 Task: Search one way flight ticket for 3 adults, 3 children in premium economy from Watertown: Watertown International Airport to Riverton: Central Wyoming Regional Airport (was Riverton Regional) on 8-4-2023. Choice of flights is JetBlue. Number of bags: 1 carry on bag. Price is upto 108000. Outbound departure time preference is 20:00.
Action: Mouse moved to (315, 265)
Screenshot: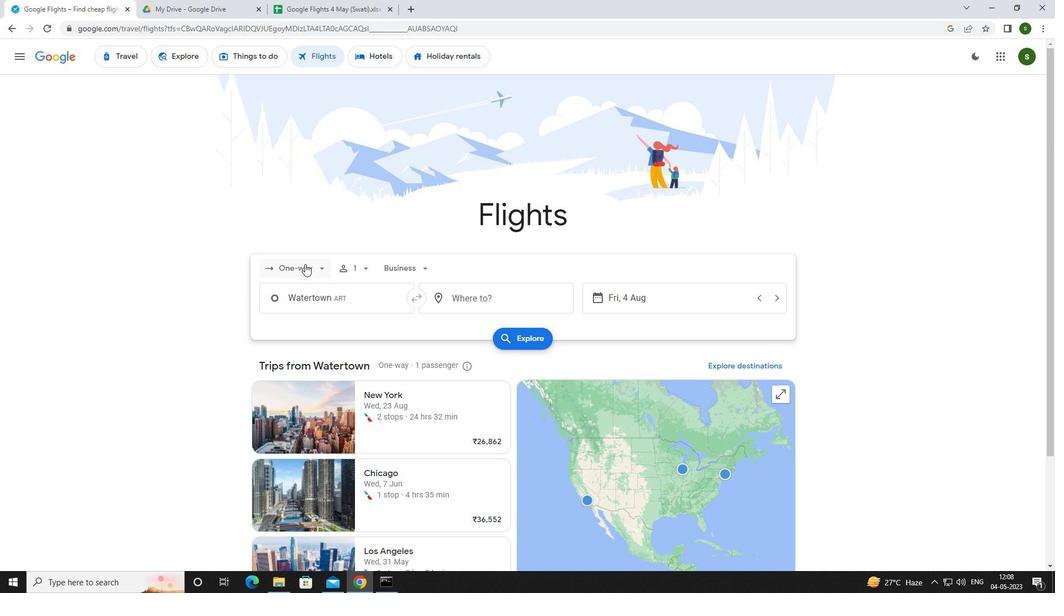 
Action: Mouse pressed left at (315, 265)
Screenshot: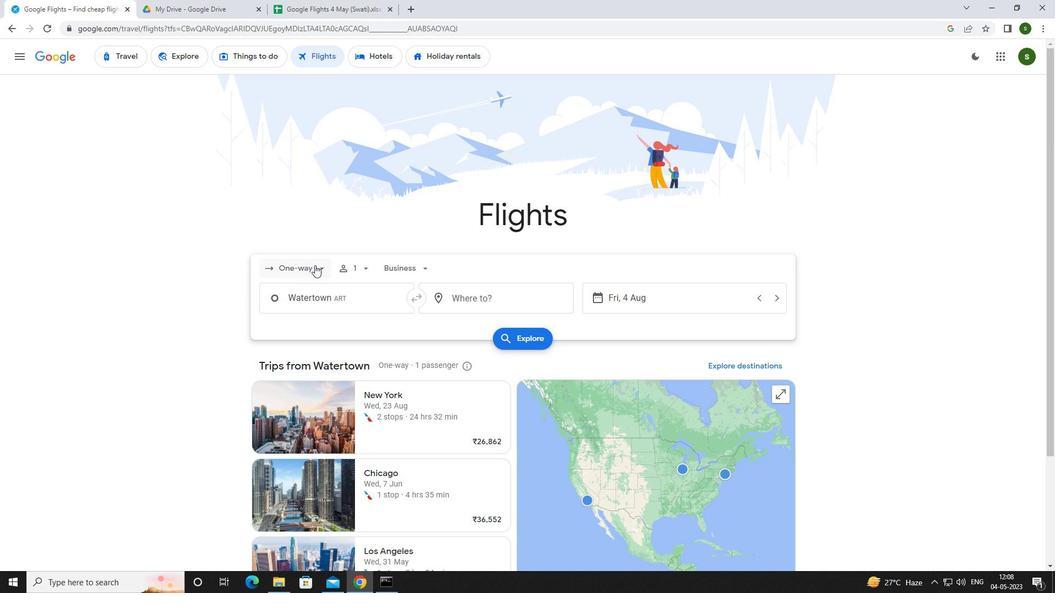 
Action: Mouse moved to (308, 318)
Screenshot: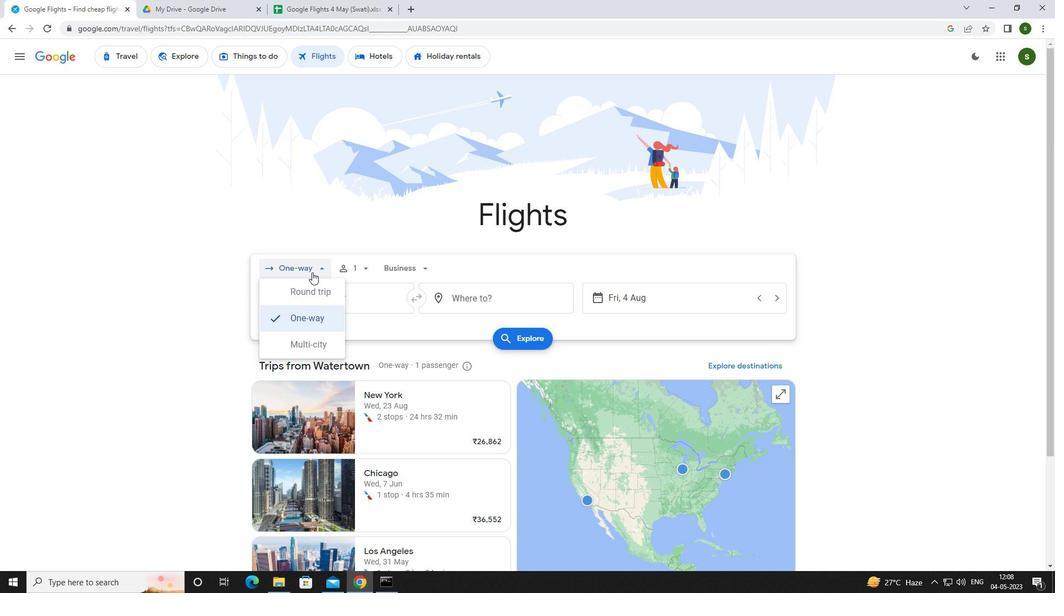 
Action: Mouse pressed left at (308, 318)
Screenshot: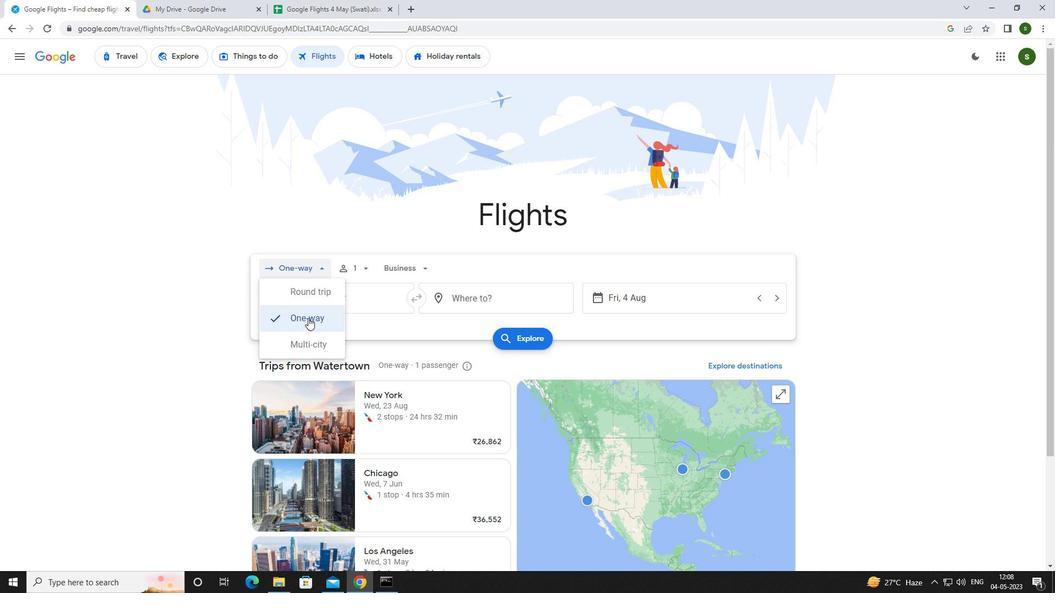 
Action: Mouse moved to (358, 269)
Screenshot: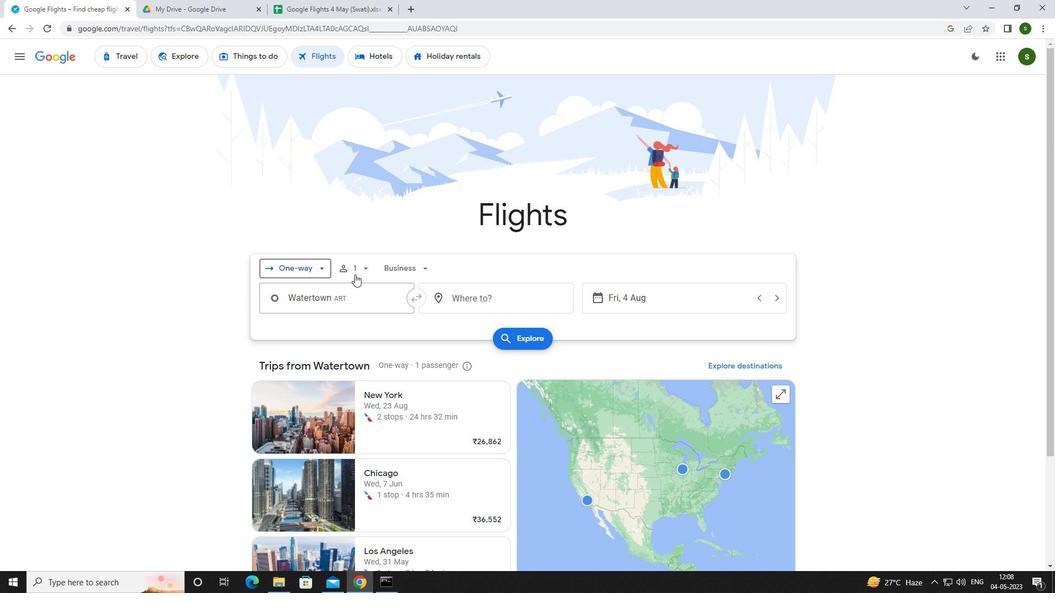 
Action: Mouse pressed left at (358, 269)
Screenshot: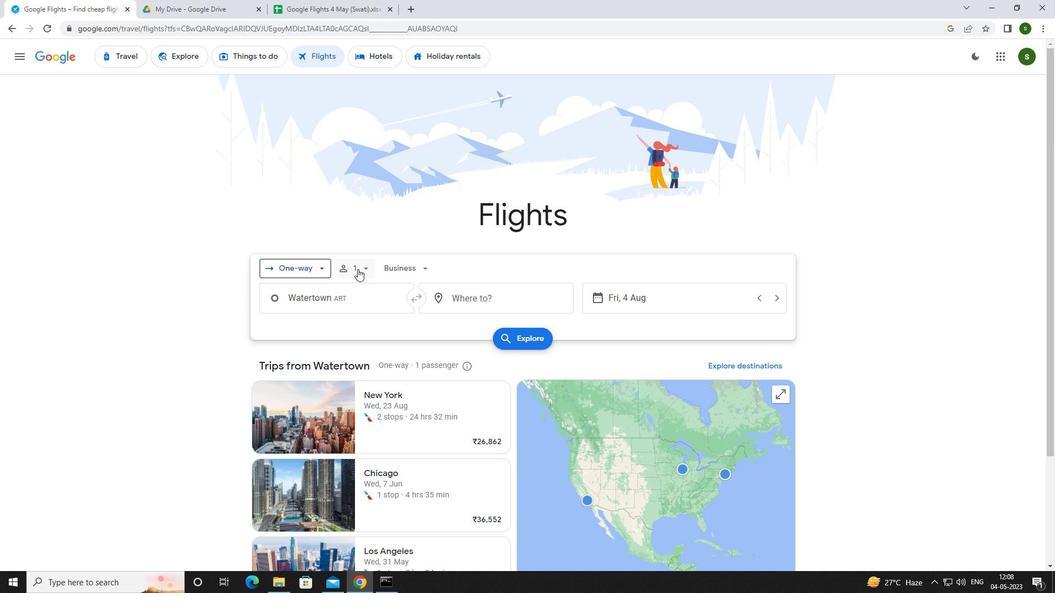 
Action: Mouse moved to (452, 296)
Screenshot: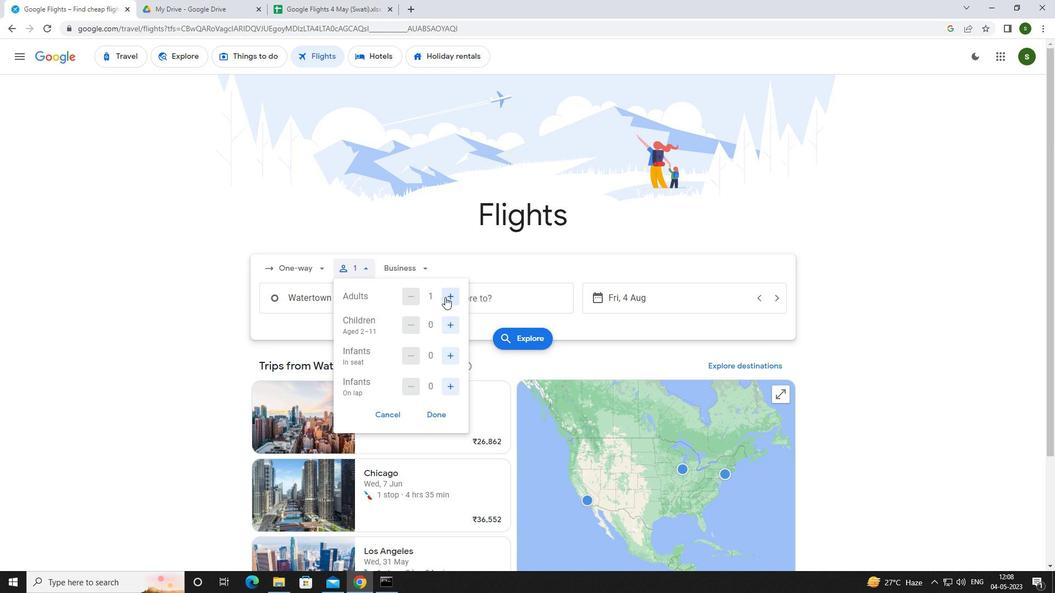 
Action: Mouse pressed left at (452, 296)
Screenshot: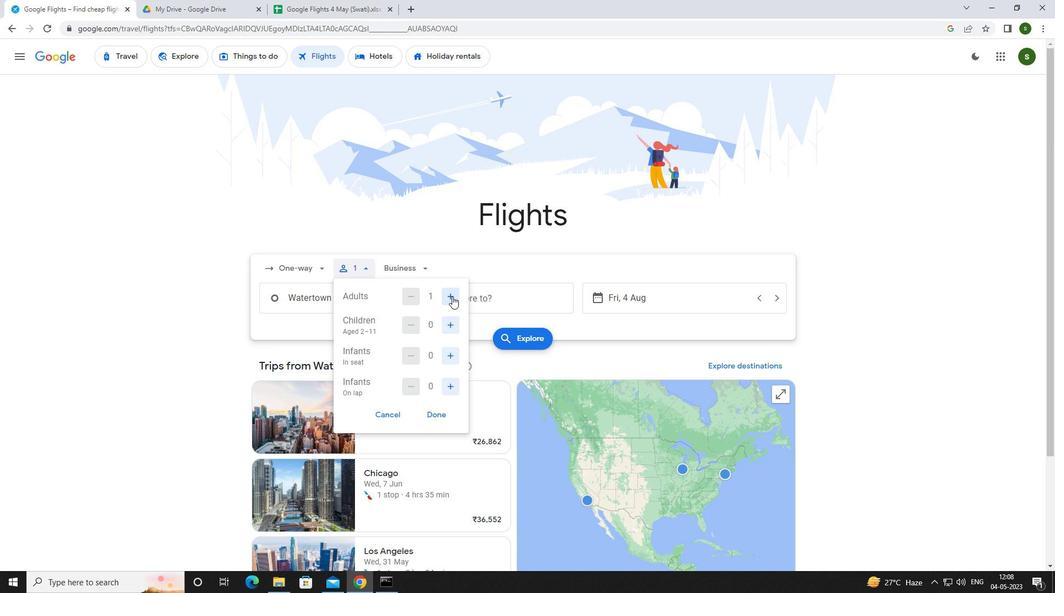 
Action: Mouse pressed left at (452, 296)
Screenshot: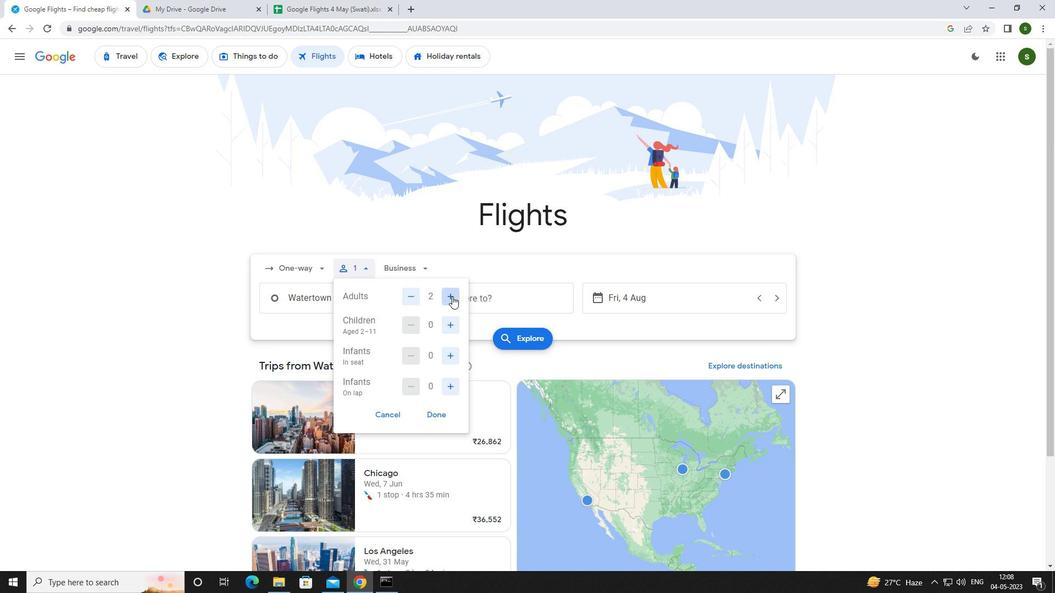 
Action: Mouse moved to (452, 321)
Screenshot: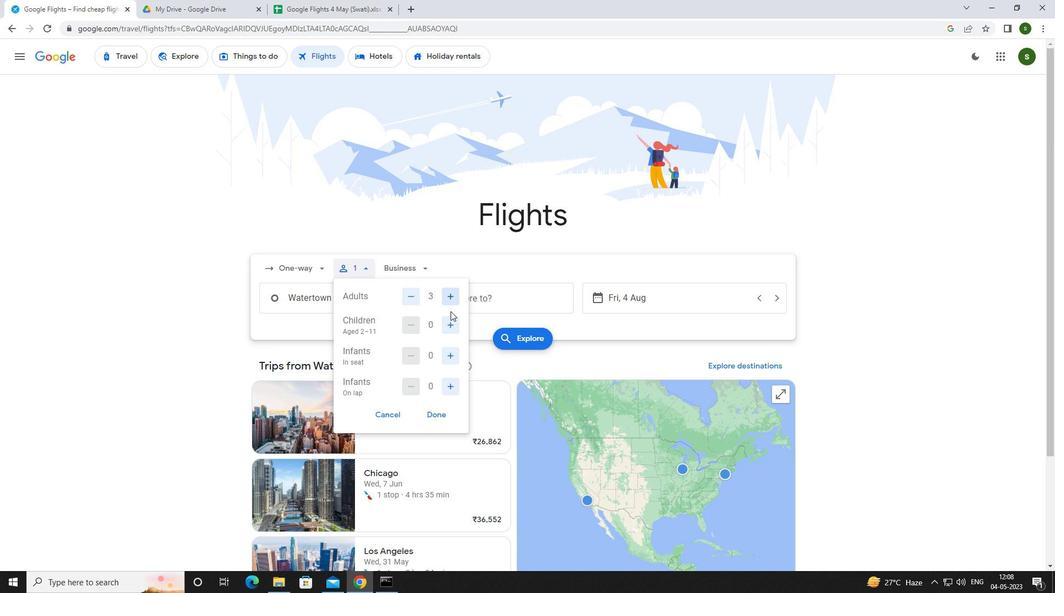
Action: Mouse pressed left at (452, 321)
Screenshot: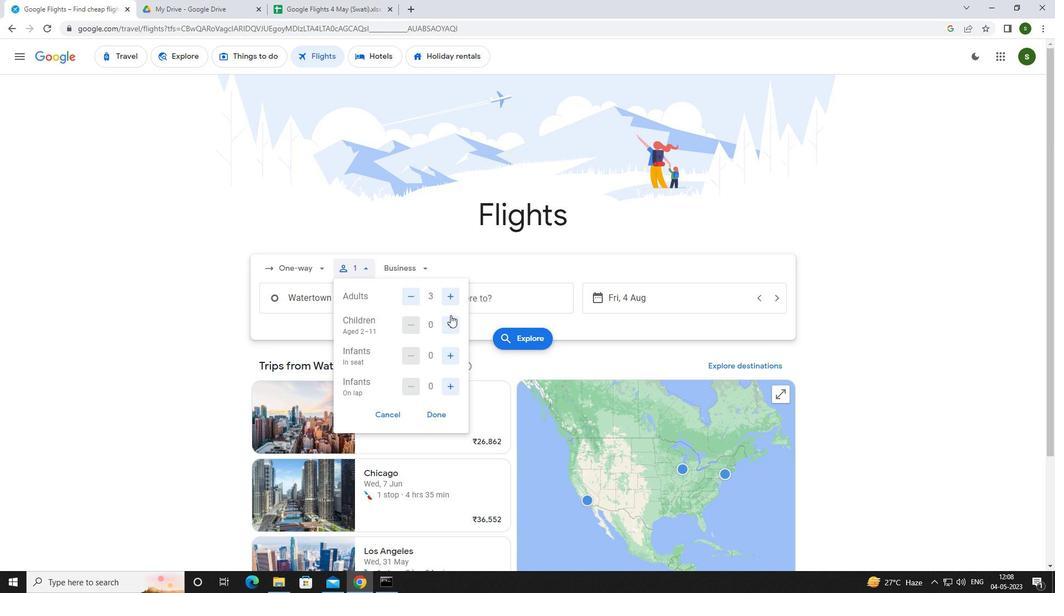 
Action: Mouse pressed left at (452, 321)
Screenshot: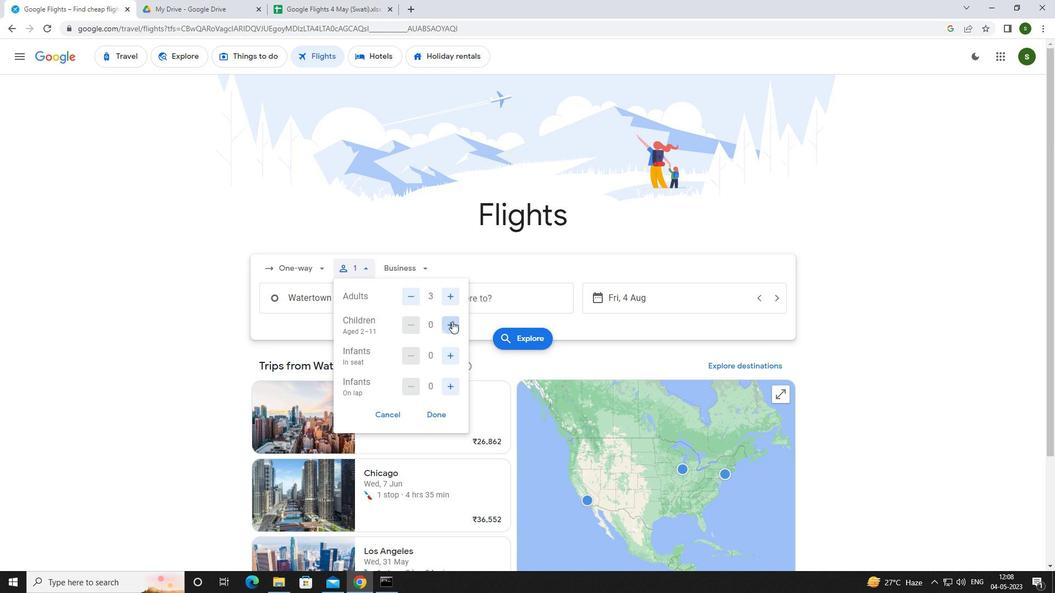 
Action: Mouse moved to (452, 321)
Screenshot: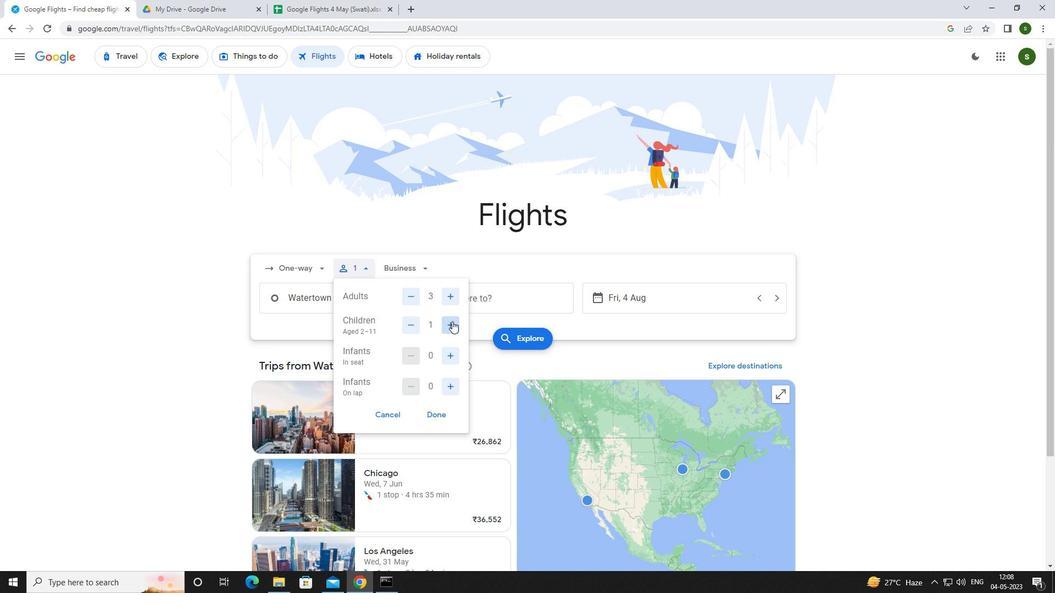 
Action: Mouse pressed left at (452, 321)
Screenshot: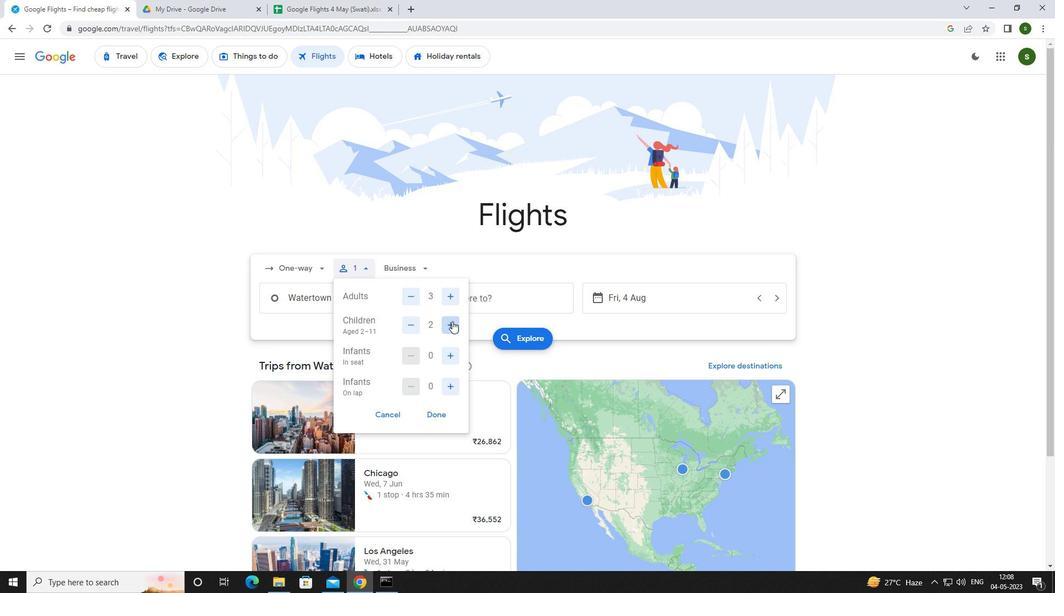 
Action: Mouse moved to (425, 270)
Screenshot: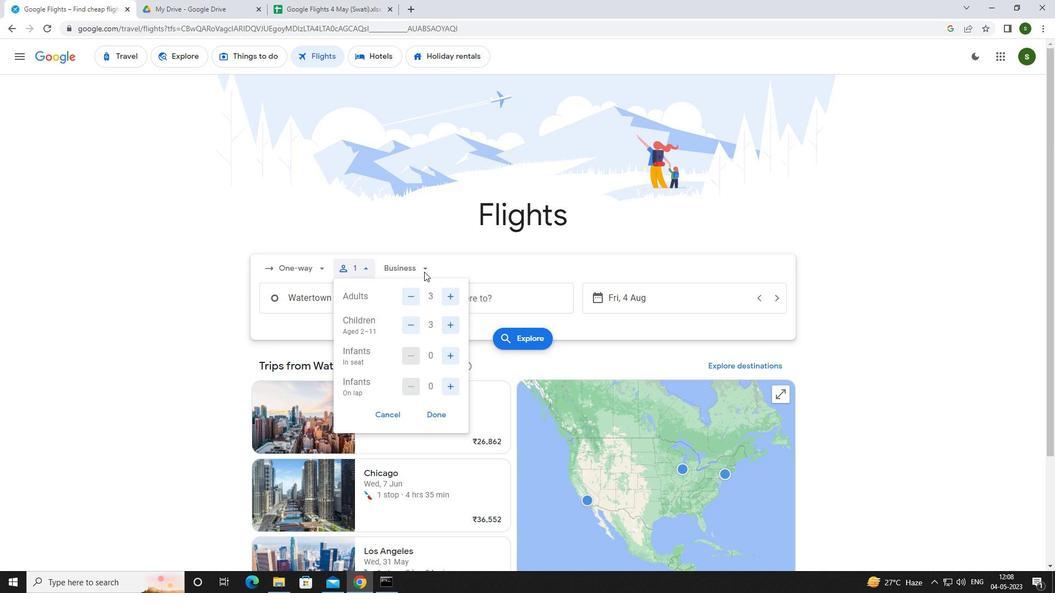 
Action: Mouse pressed left at (425, 270)
Screenshot: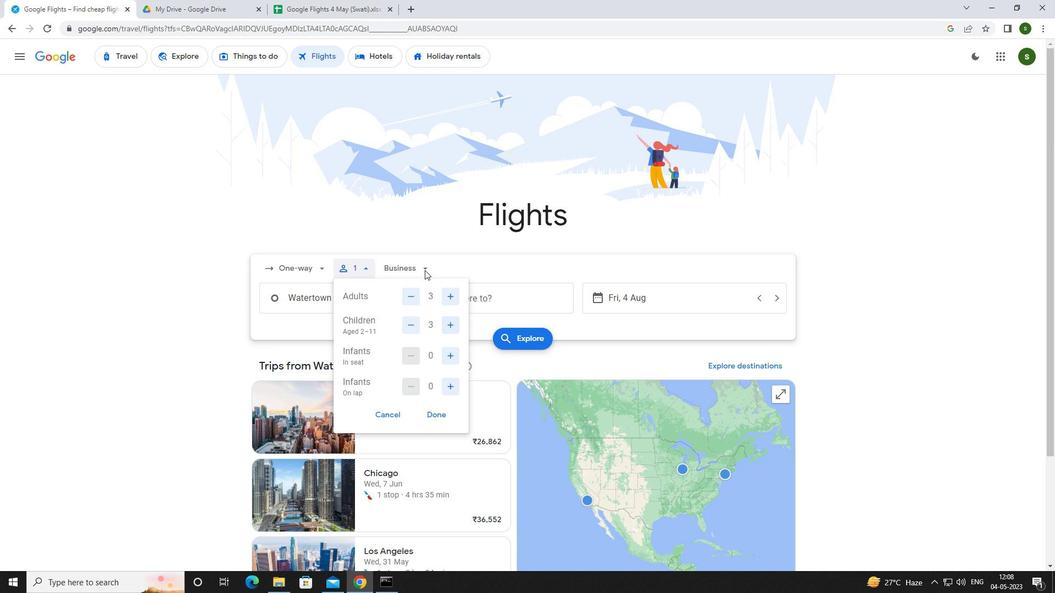 
Action: Mouse moved to (428, 320)
Screenshot: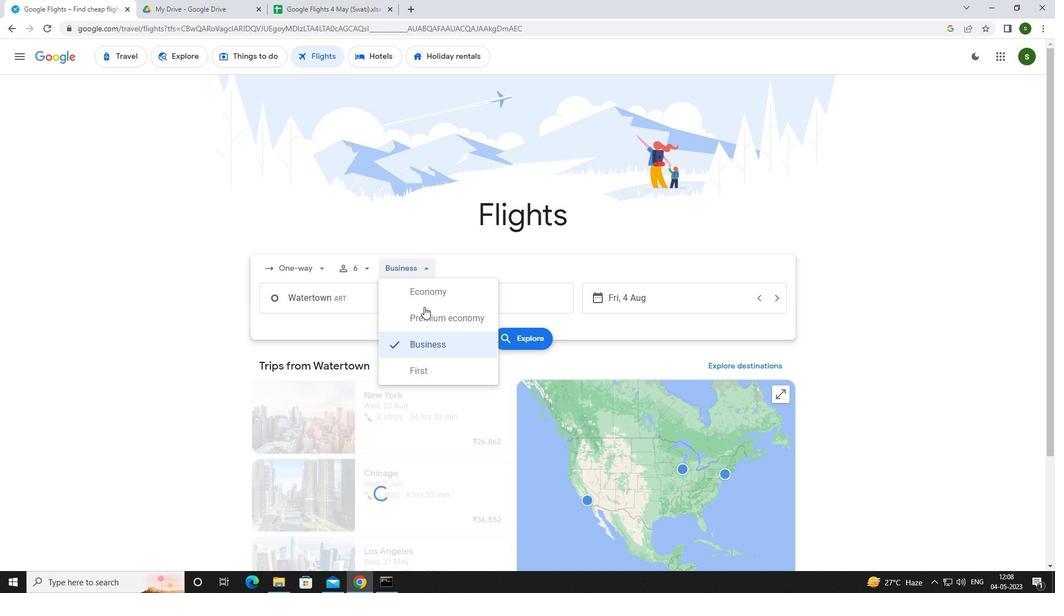 
Action: Mouse pressed left at (428, 320)
Screenshot: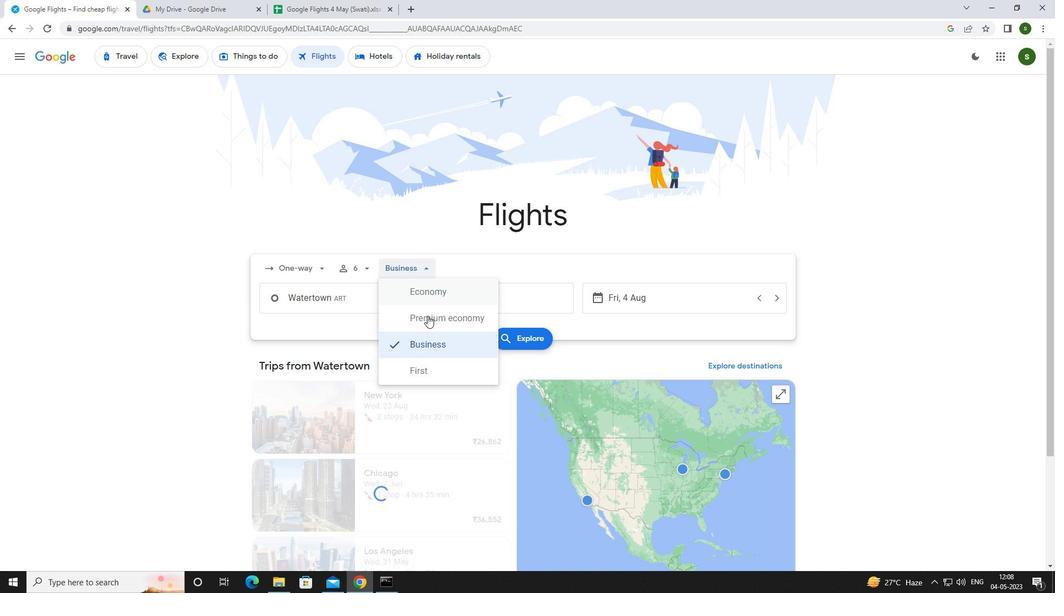 
Action: Mouse moved to (348, 300)
Screenshot: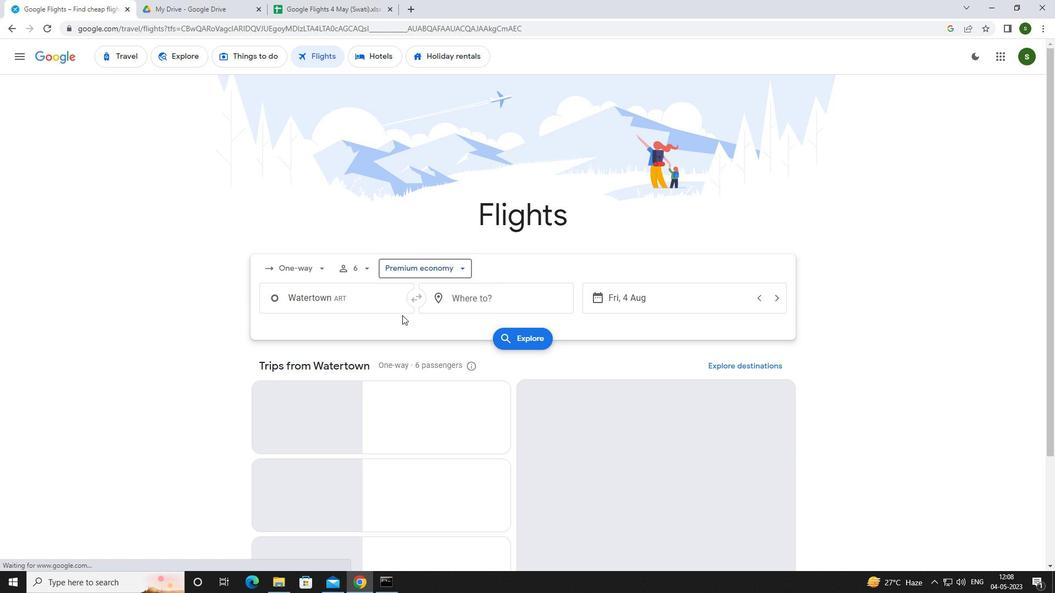 
Action: Mouse pressed left at (348, 300)
Screenshot: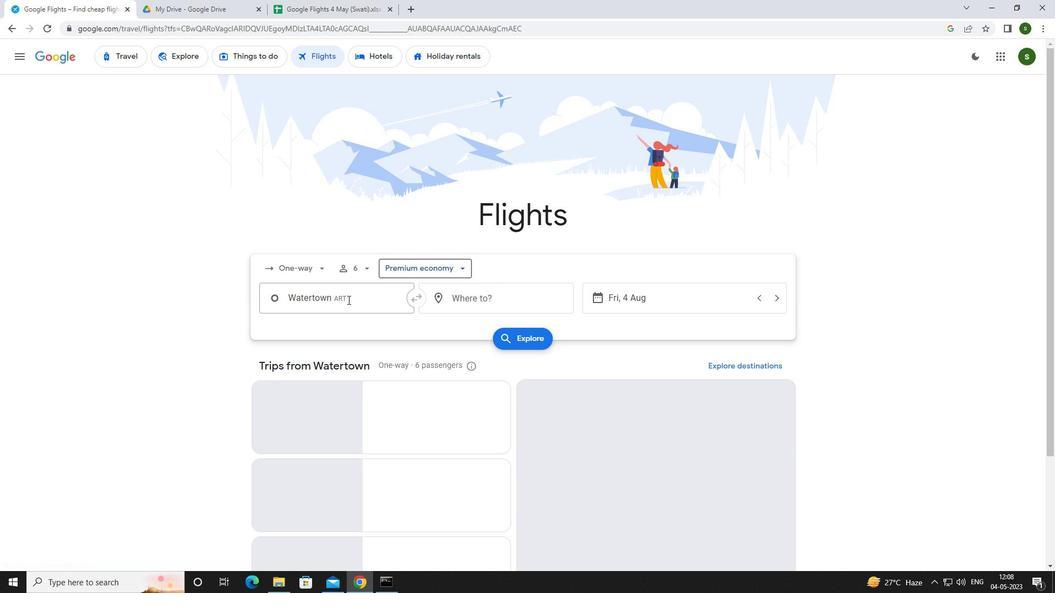 
Action: Mouse moved to (347, 300)
Screenshot: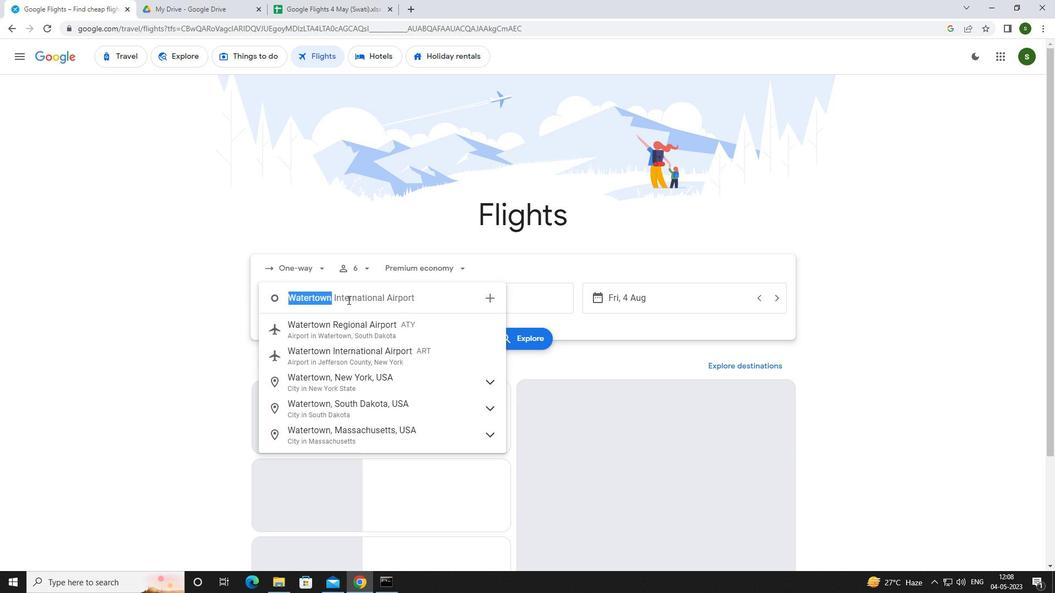 
Action: Key pressed <Key.caps_lock>w<Key.caps_lock>atertown
Screenshot: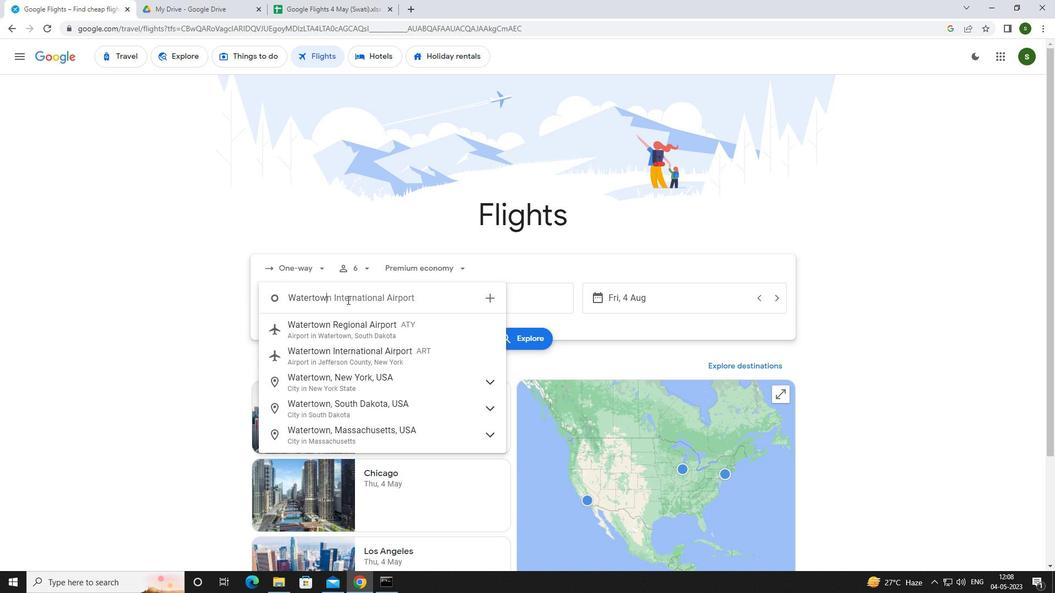 
Action: Mouse moved to (353, 351)
Screenshot: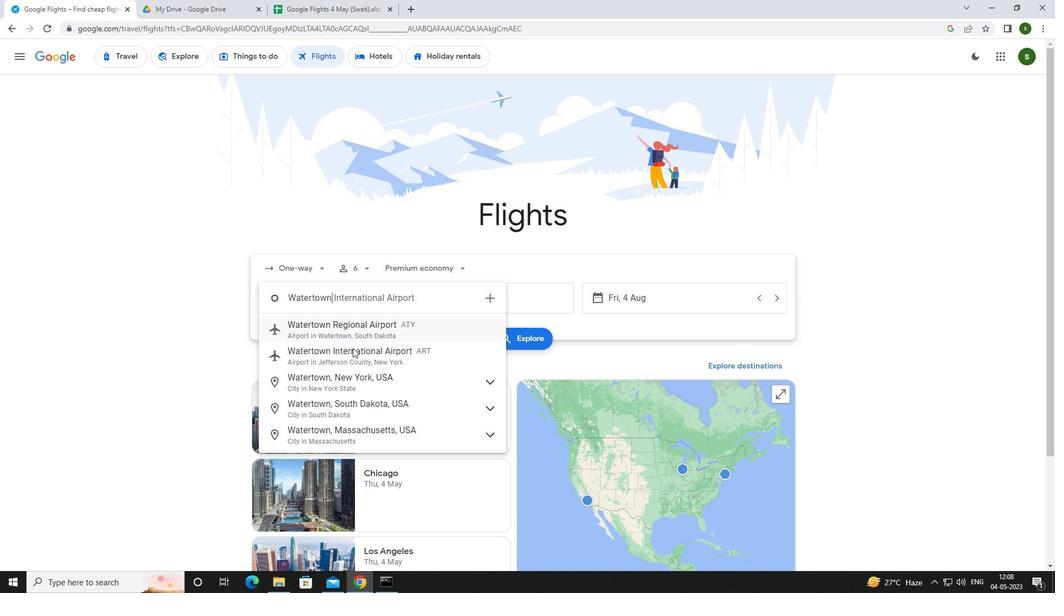 
Action: Mouse pressed left at (353, 351)
Screenshot: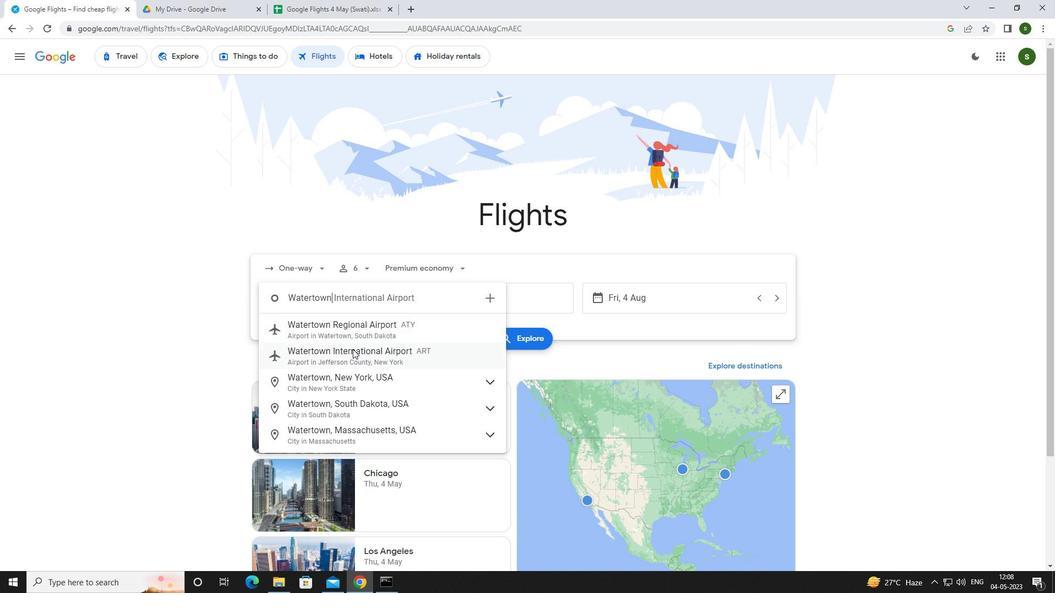 
Action: Mouse moved to (503, 303)
Screenshot: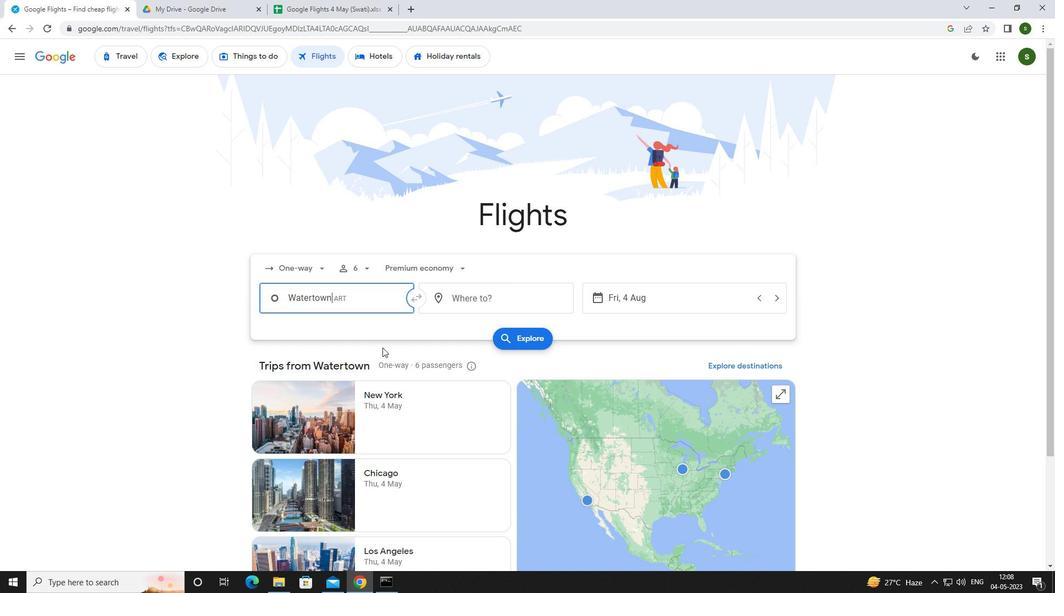 
Action: Mouse pressed left at (503, 303)
Screenshot: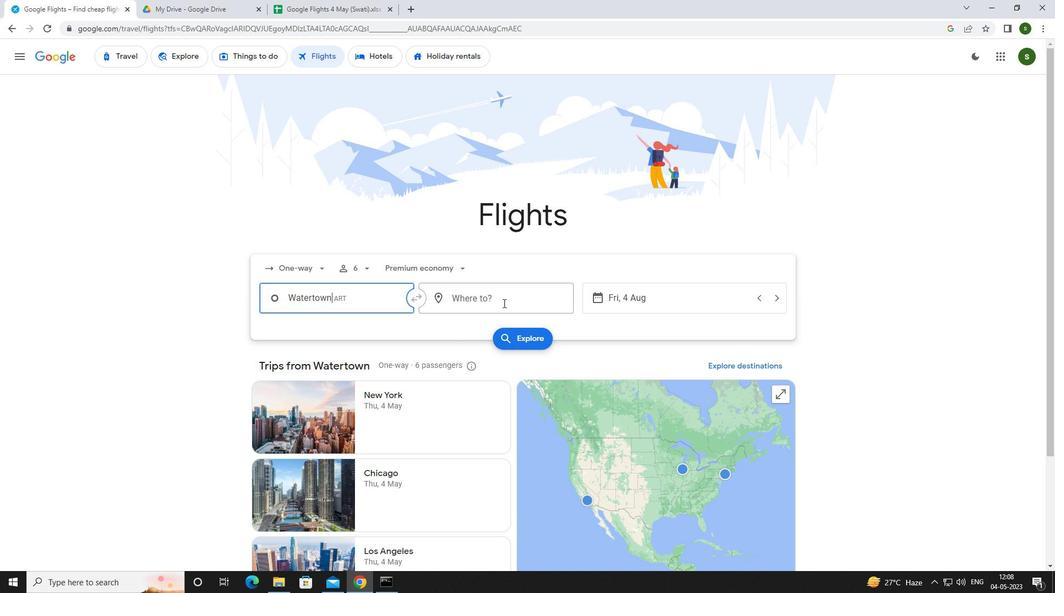 
Action: Mouse moved to (501, 303)
Screenshot: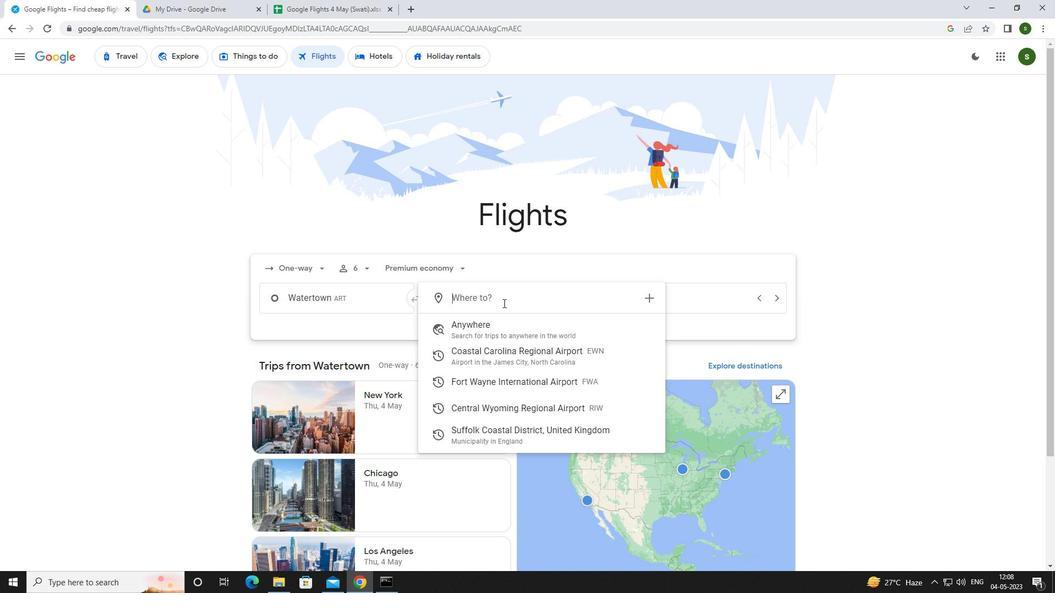 
Action: Key pressed <Key.caps_lock>r<Key.caps_lock>iverton
Screenshot: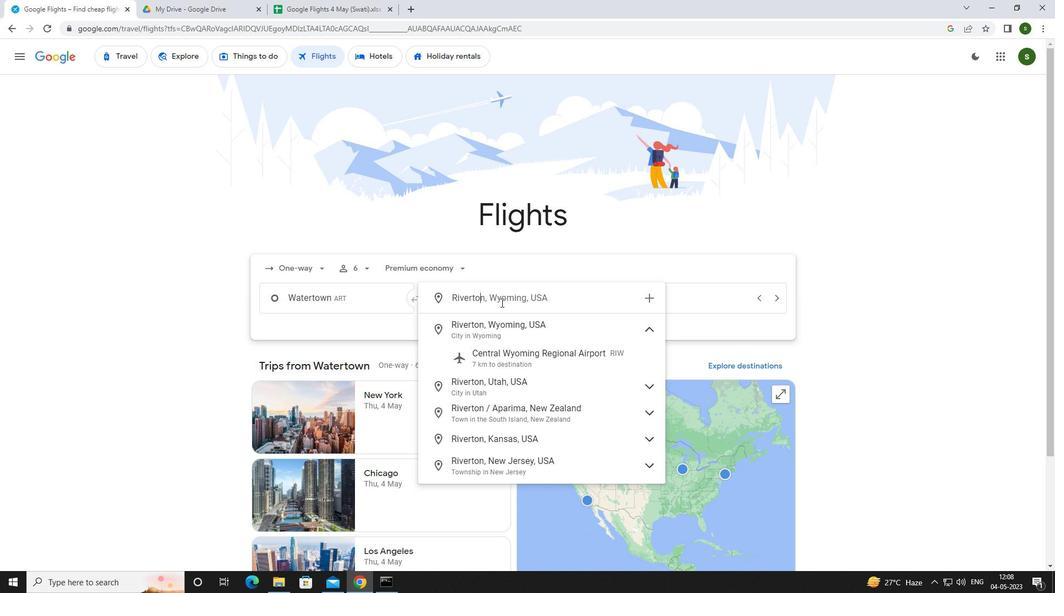 
Action: Mouse moved to (524, 358)
Screenshot: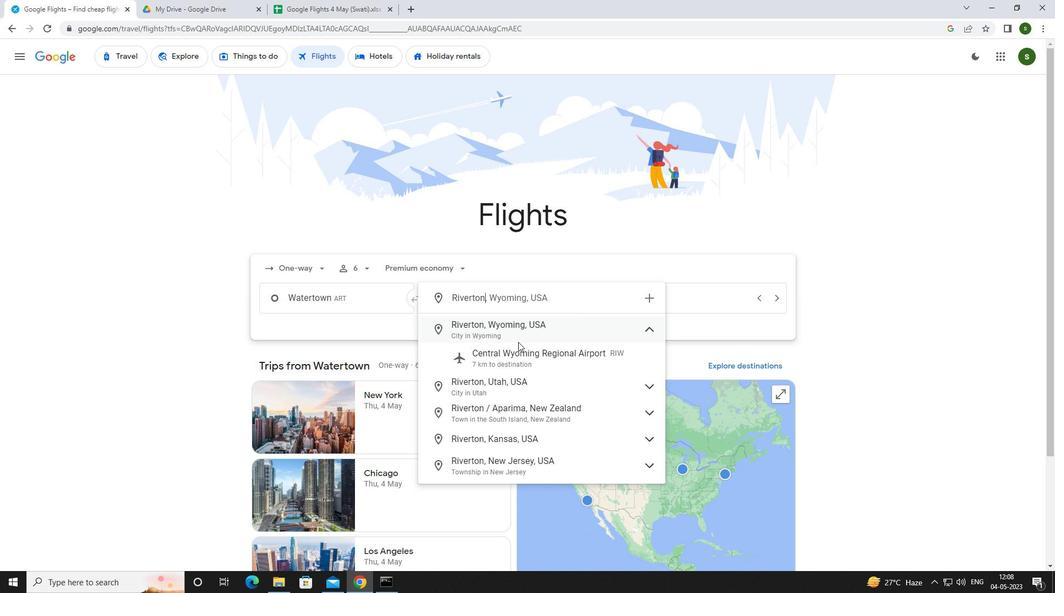 
Action: Mouse pressed left at (524, 358)
Screenshot: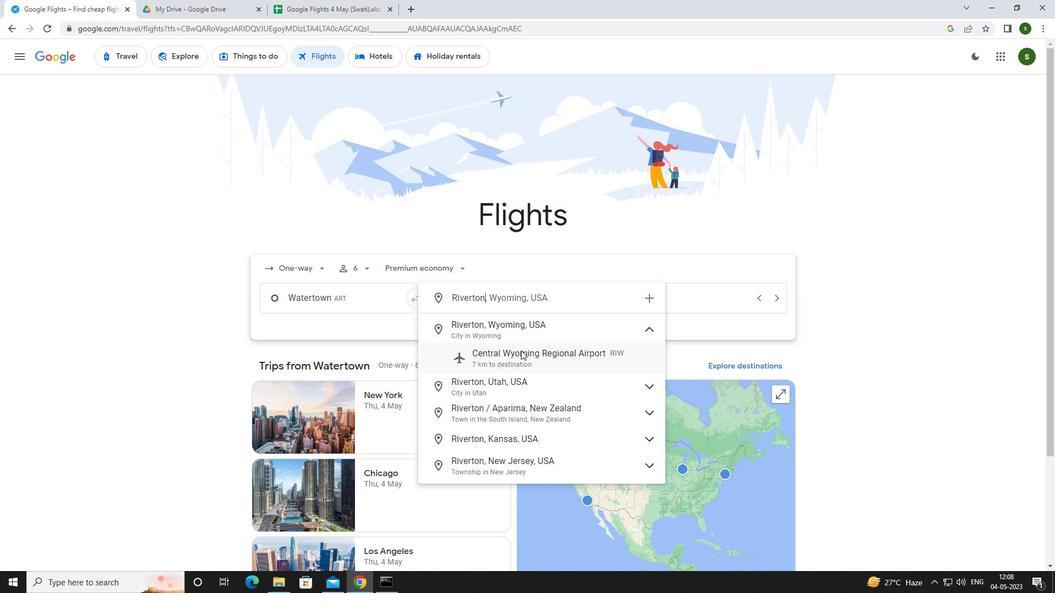 
Action: Mouse moved to (664, 298)
Screenshot: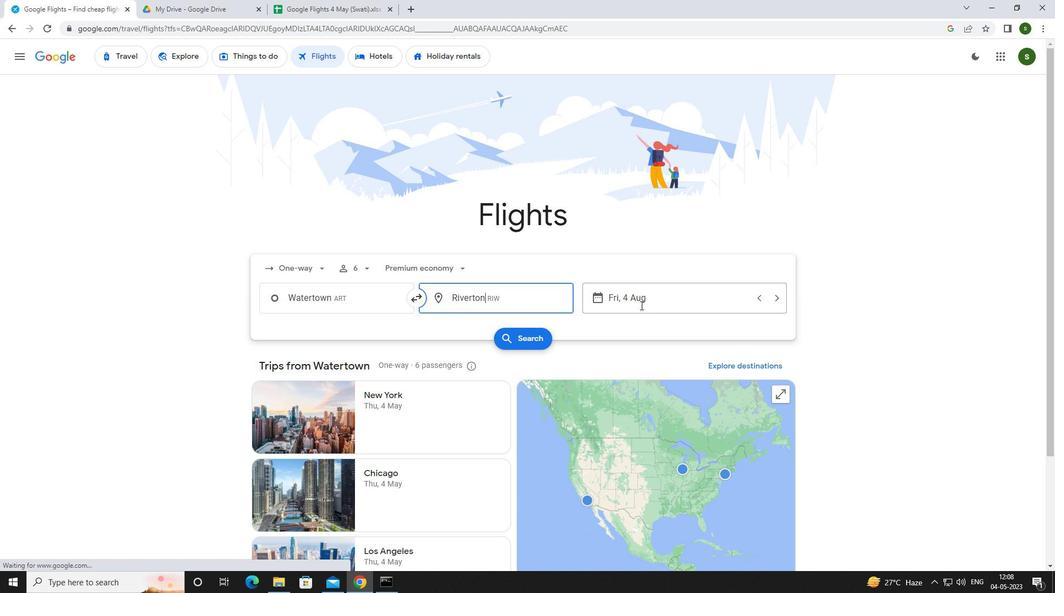 
Action: Mouse pressed left at (664, 298)
Screenshot: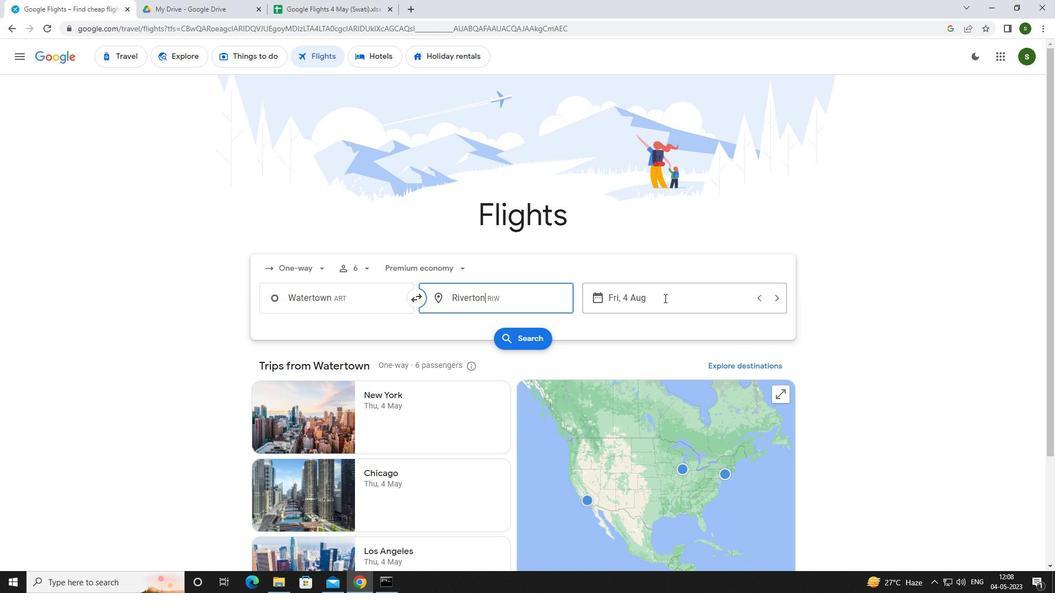 
Action: Mouse moved to (532, 375)
Screenshot: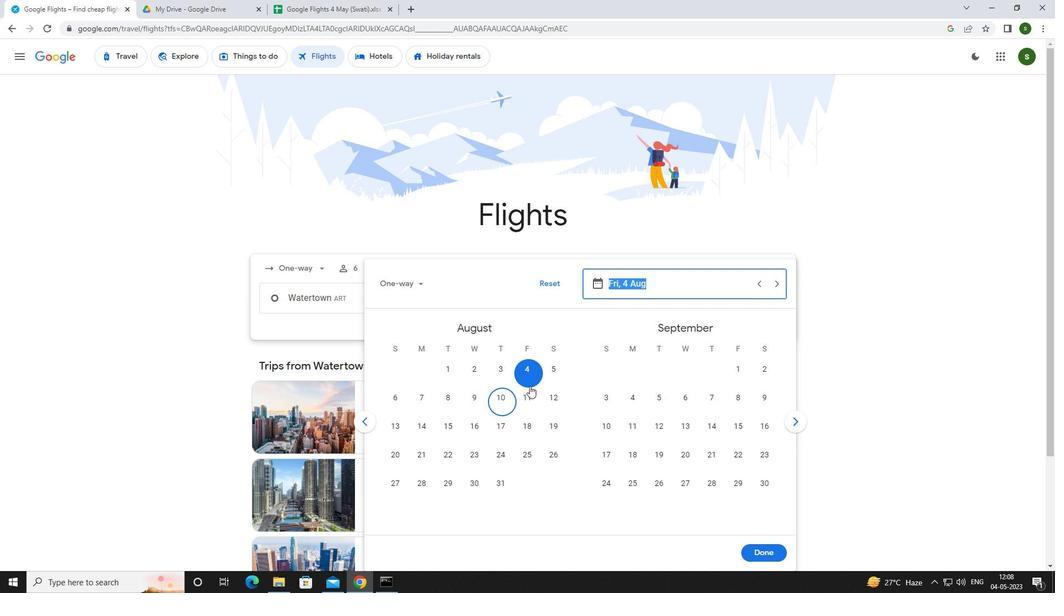 
Action: Mouse pressed left at (532, 375)
Screenshot: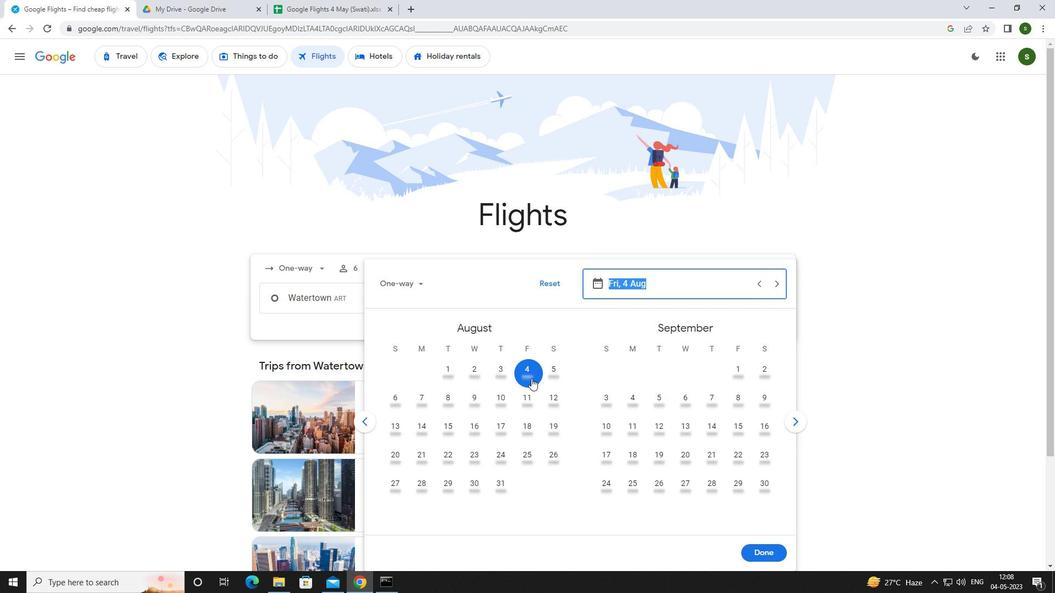 
Action: Mouse moved to (763, 548)
Screenshot: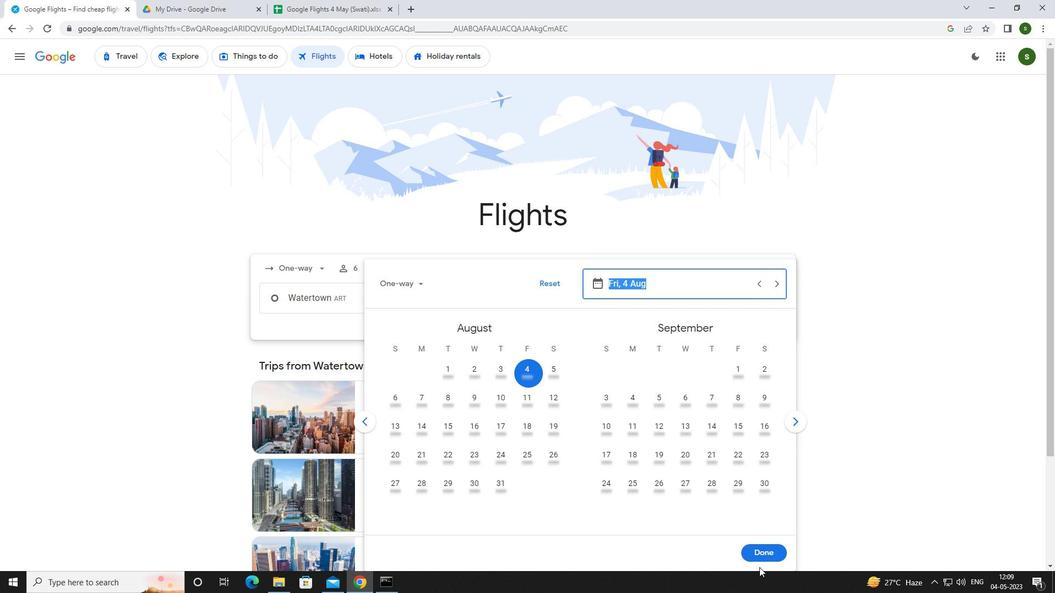 
Action: Mouse pressed left at (763, 548)
Screenshot: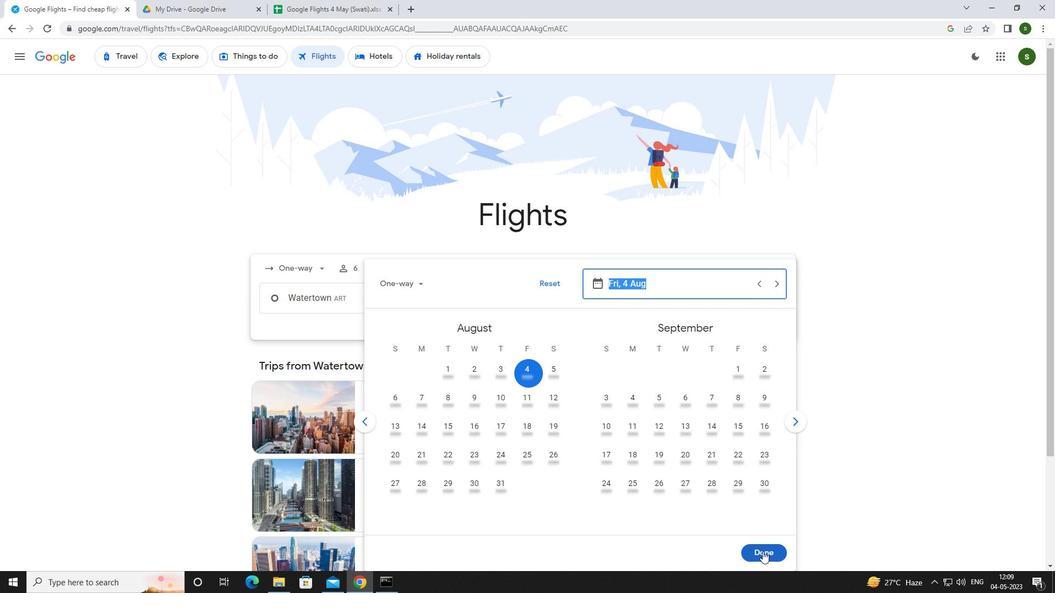 
Action: Mouse moved to (515, 339)
Screenshot: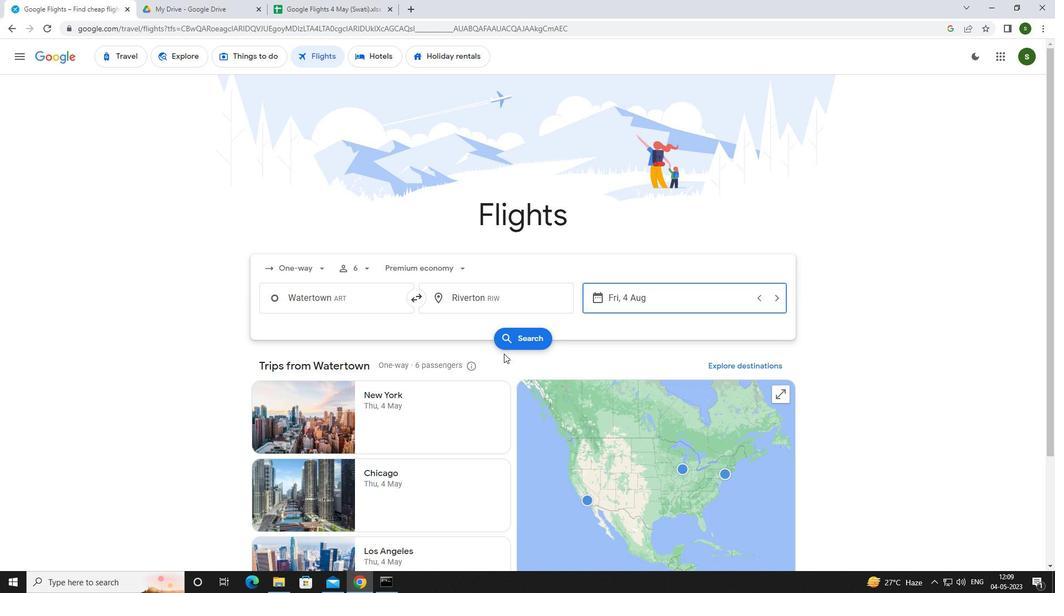 
Action: Mouse pressed left at (515, 339)
Screenshot: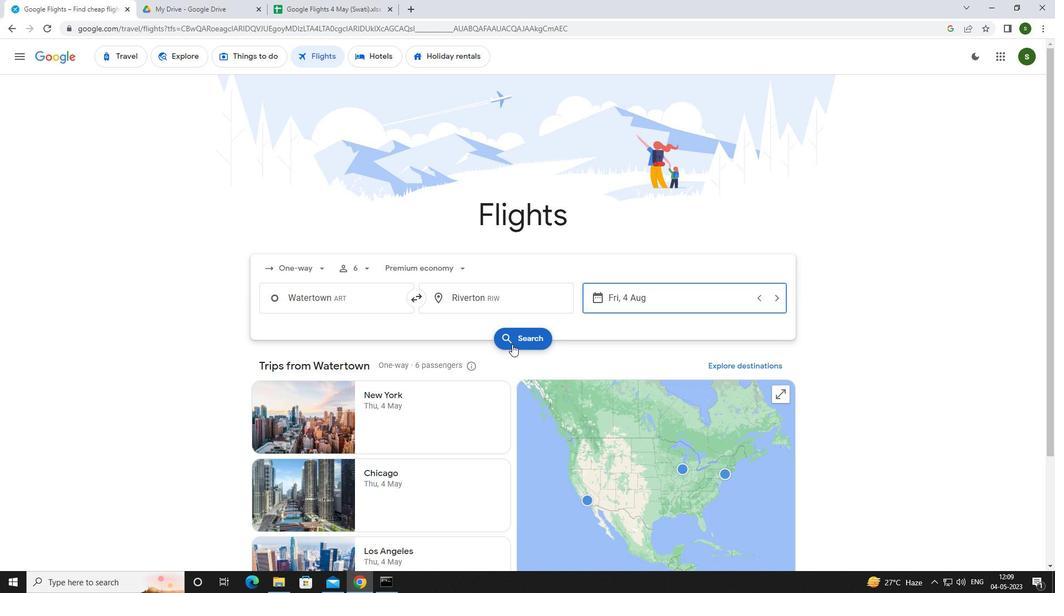 
Action: Mouse moved to (287, 161)
Screenshot: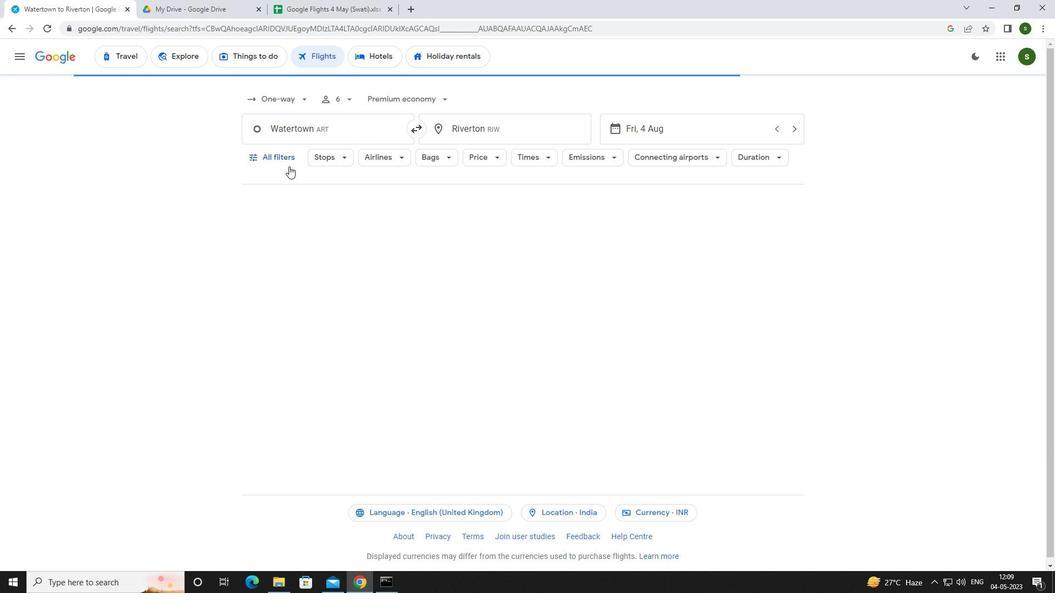 
Action: Mouse pressed left at (287, 161)
Screenshot: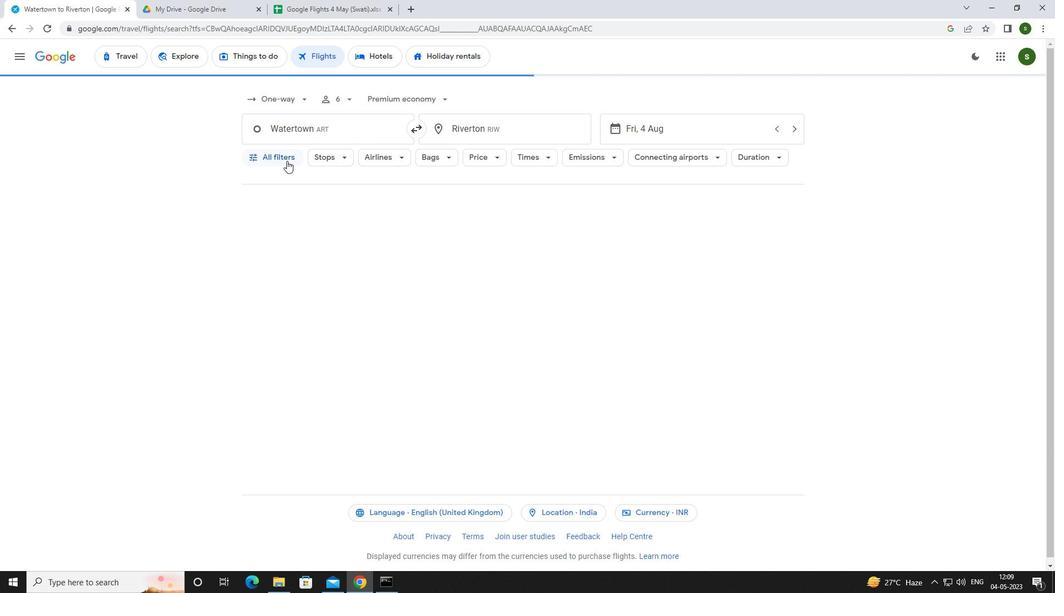 
Action: Mouse moved to (409, 390)
Screenshot: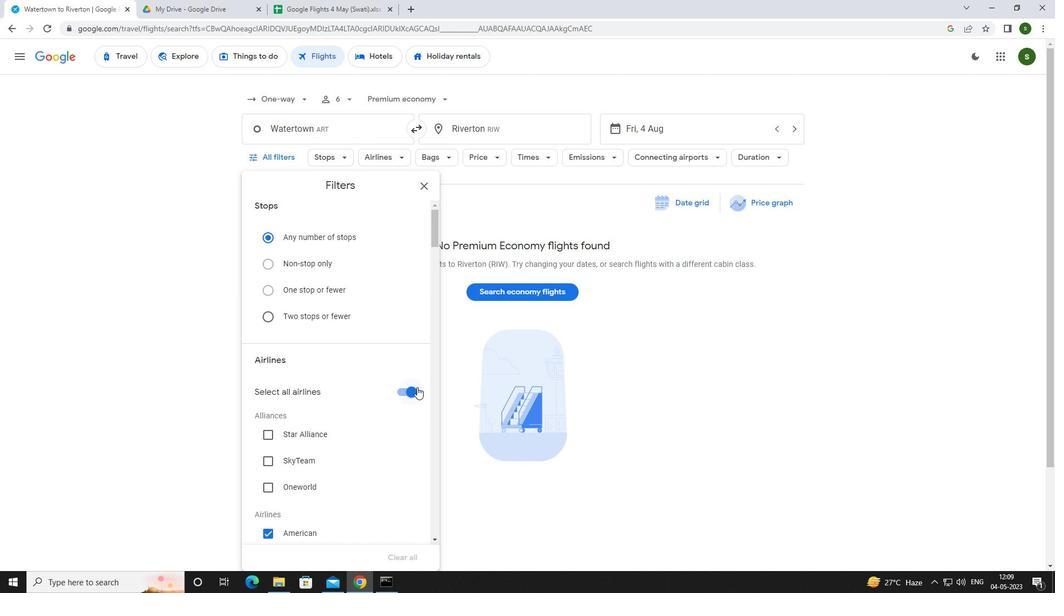
Action: Mouse pressed left at (409, 390)
Screenshot: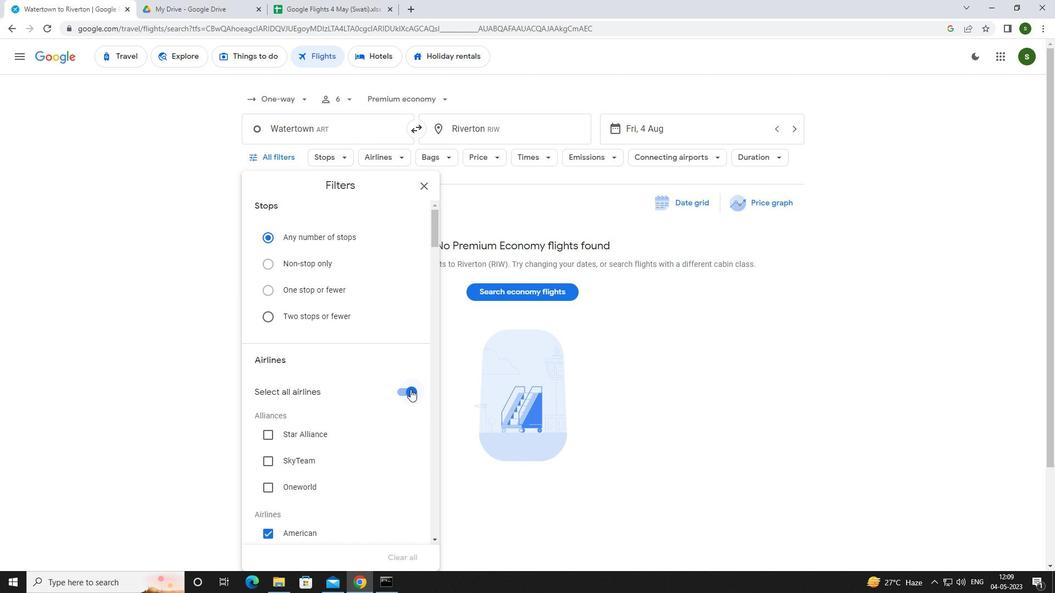 
Action: Mouse moved to (305, 334)
Screenshot: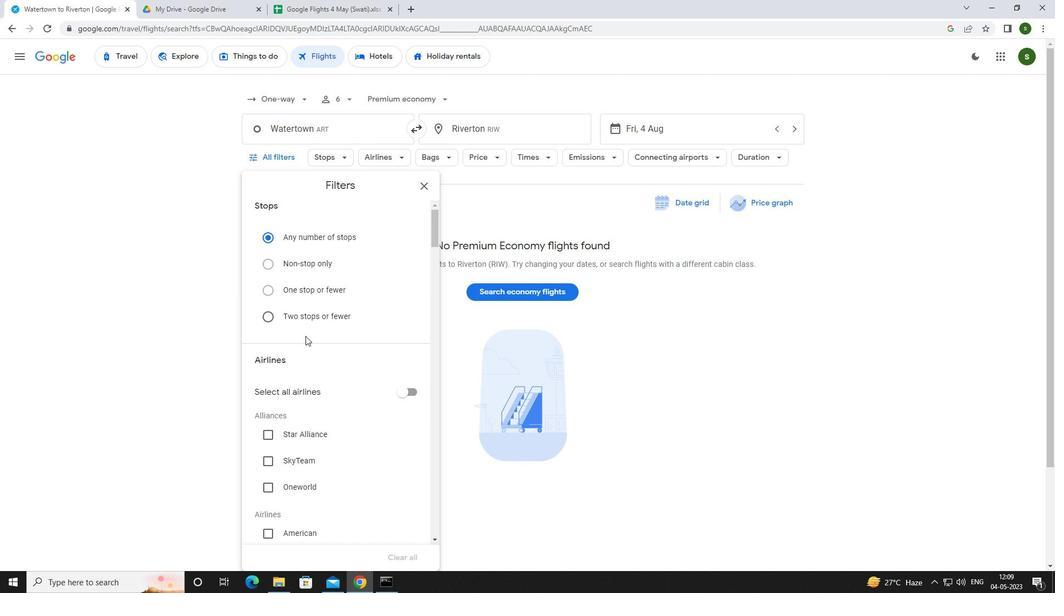 
Action: Mouse scrolled (305, 334) with delta (0, 0)
Screenshot: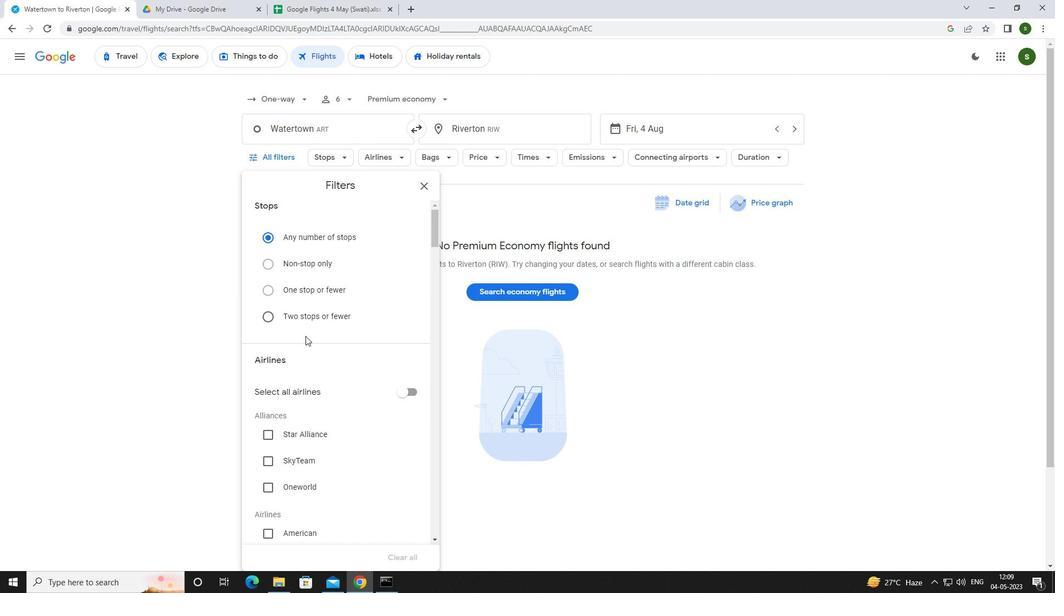 
Action: Mouse scrolled (305, 334) with delta (0, 0)
Screenshot: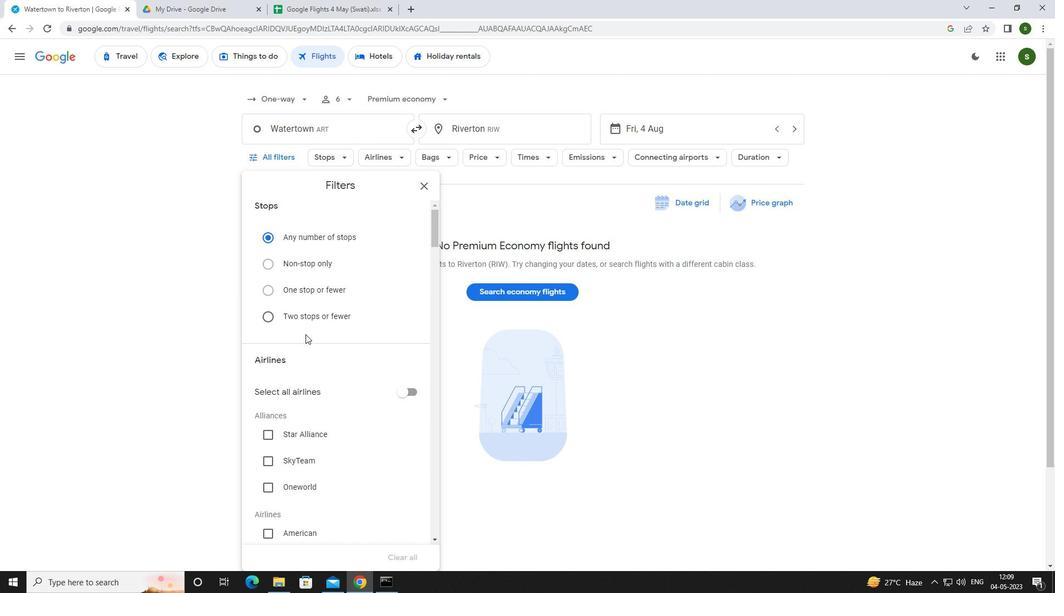 
Action: Mouse moved to (305, 334)
Screenshot: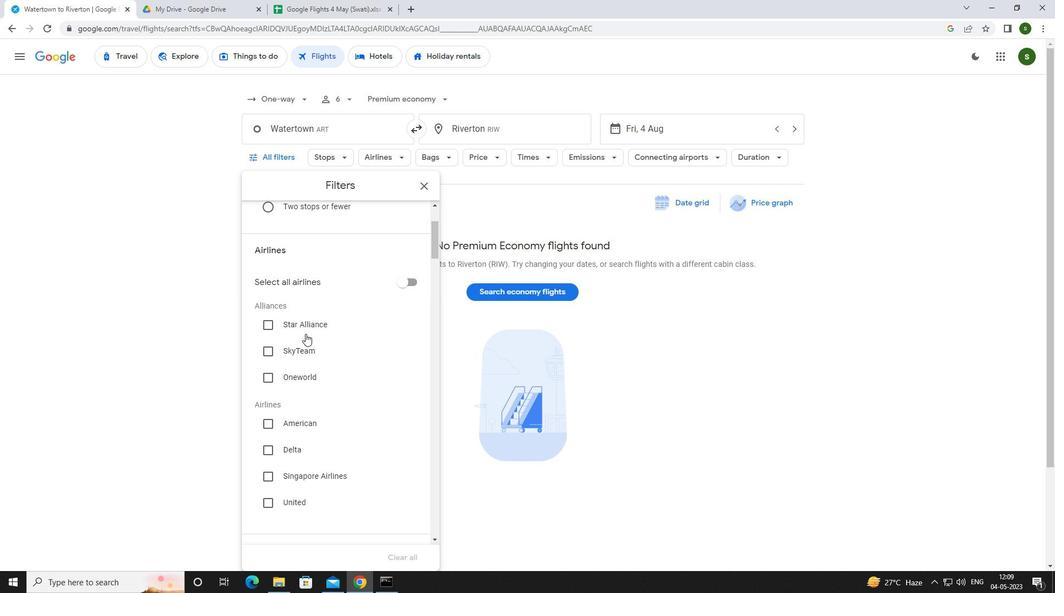 
Action: Mouse scrolled (305, 333) with delta (0, 0)
Screenshot: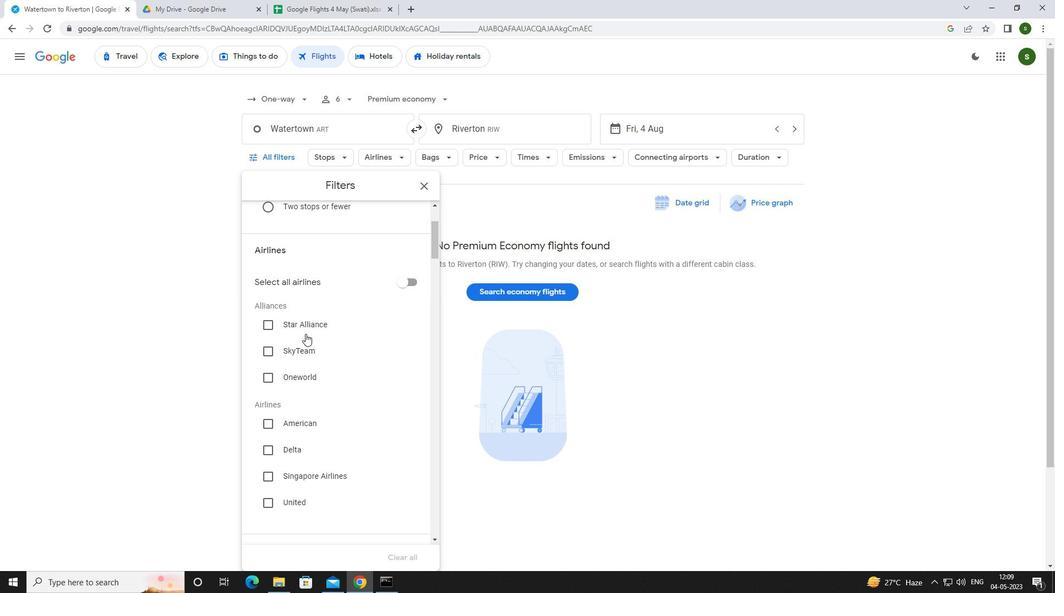 
Action: Mouse scrolled (305, 333) with delta (0, 0)
Screenshot: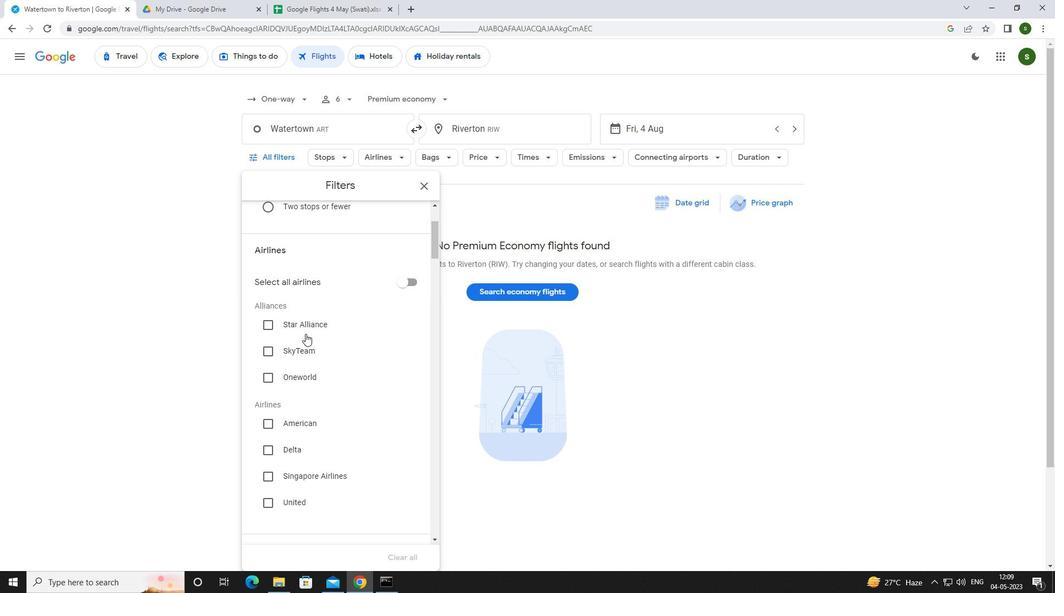 
Action: Mouse scrolled (305, 333) with delta (0, 0)
Screenshot: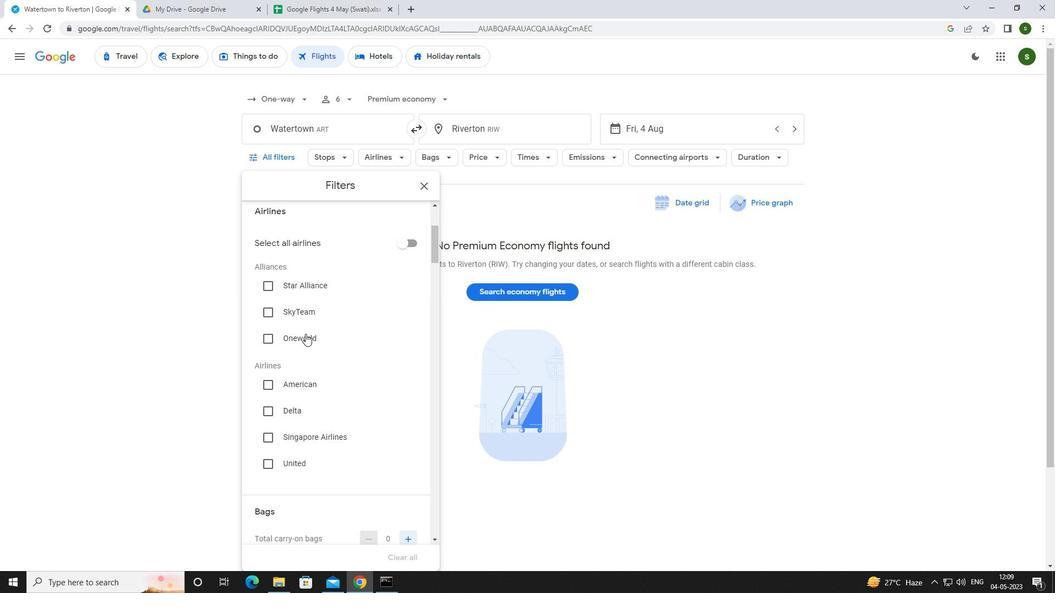 
Action: Mouse scrolled (305, 333) with delta (0, 0)
Screenshot: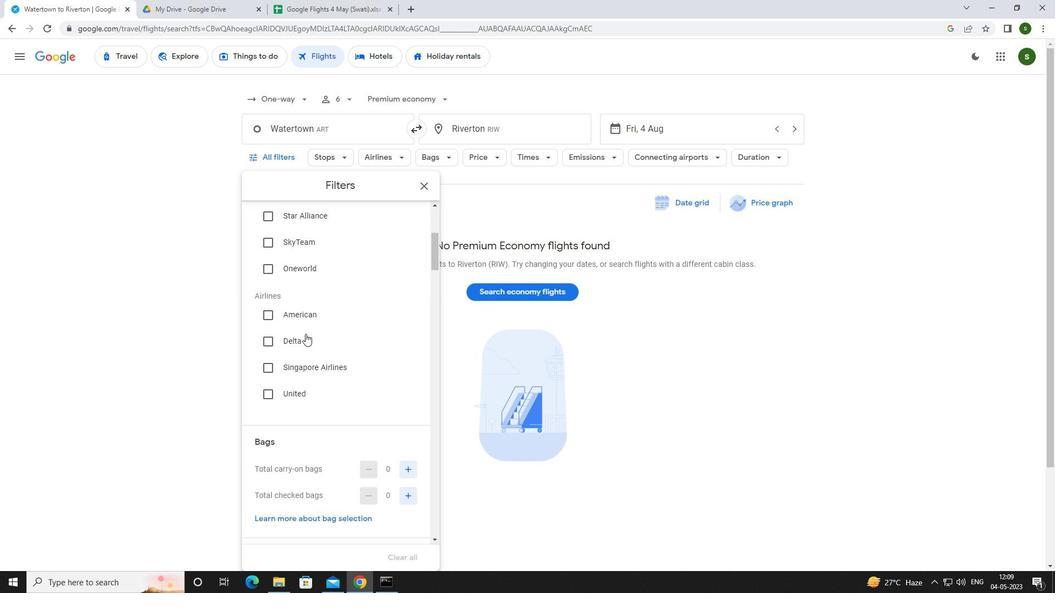 
Action: Mouse moved to (406, 359)
Screenshot: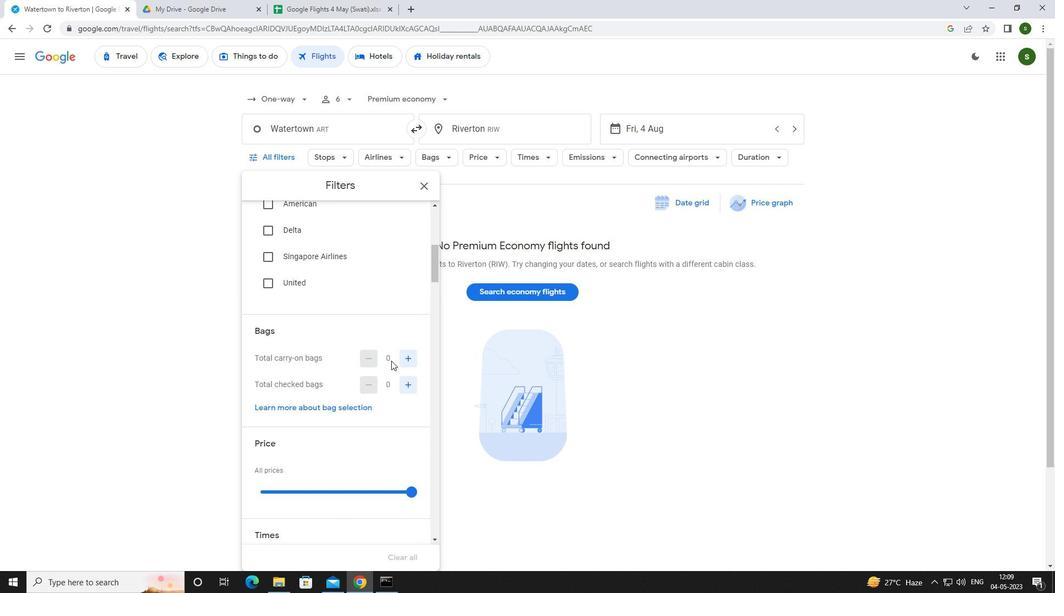 
Action: Mouse pressed left at (406, 359)
Screenshot: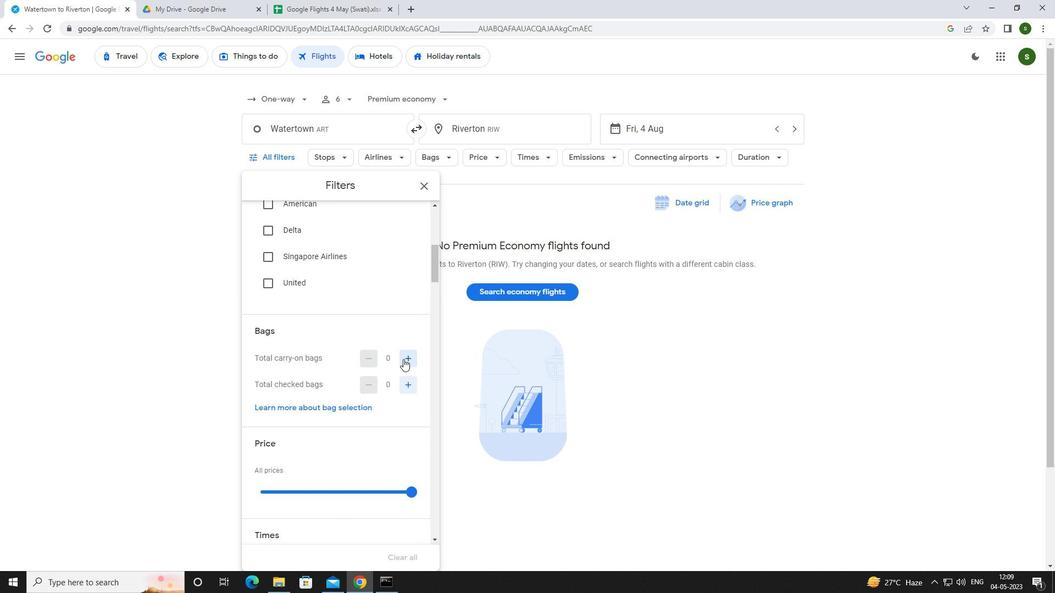 
Action: Mouse scrolled (406, 359) with delta (0, 0)
Screenshot: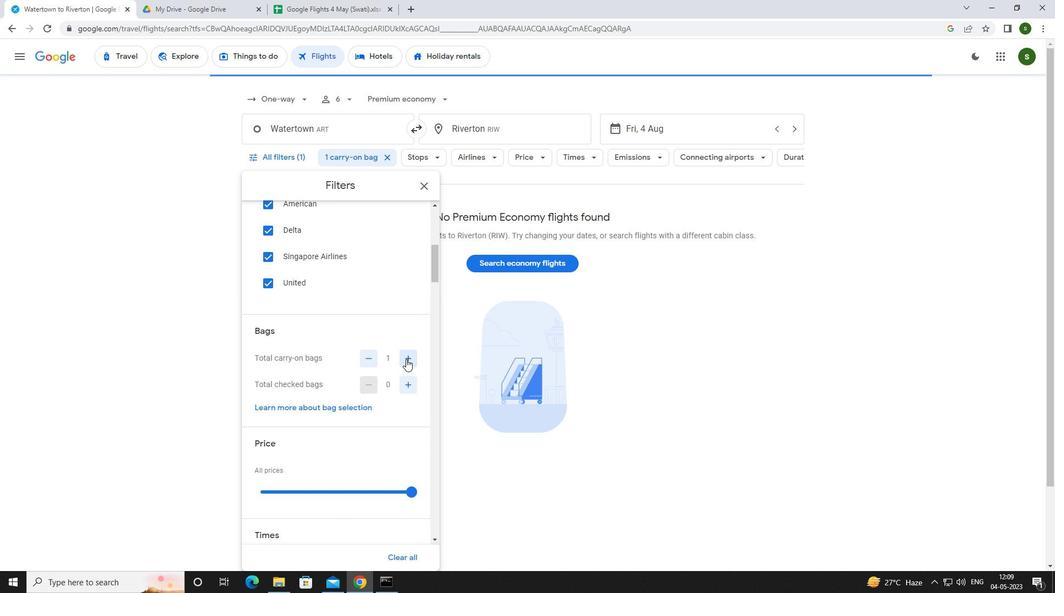 
Action: Mouse scrolled (406, 359) with delta (0, 0)
Screenshot: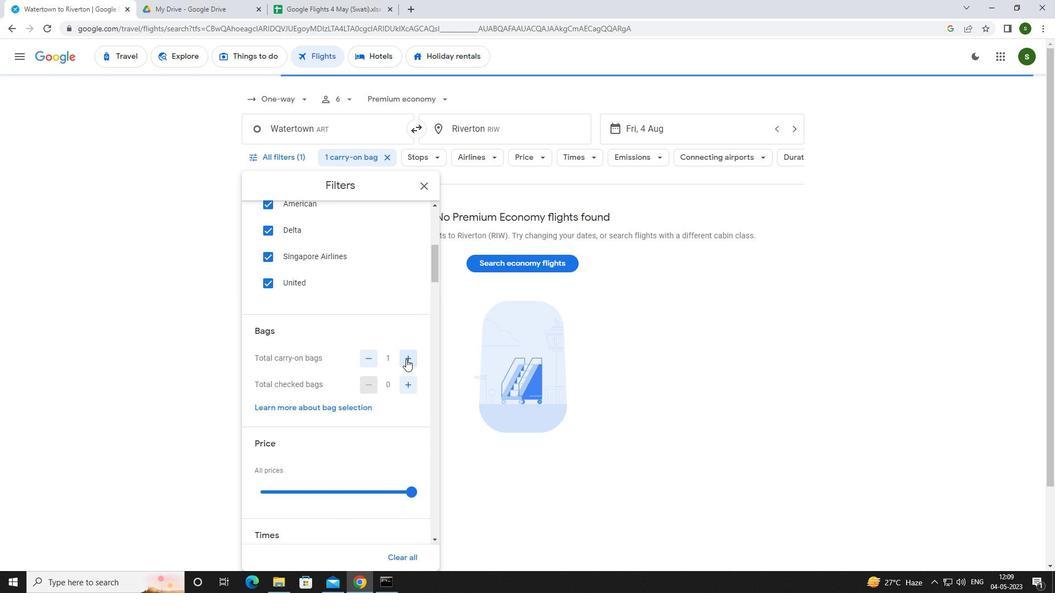 
Action: Mouse moved to (409, 381)
Screenshot: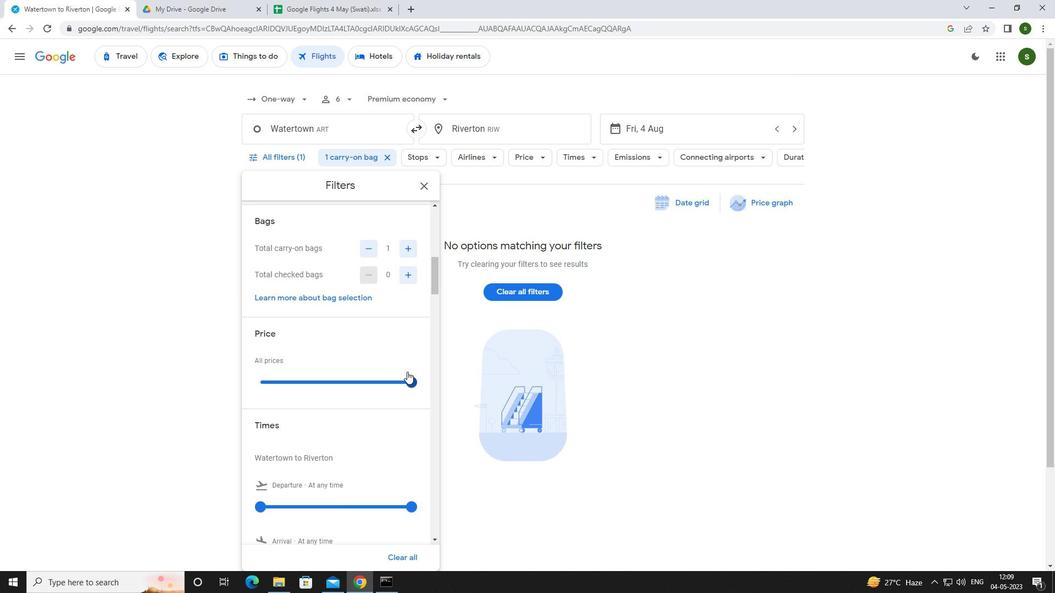 
Action: Mouse pressed left at (409, 381)
Screenshot: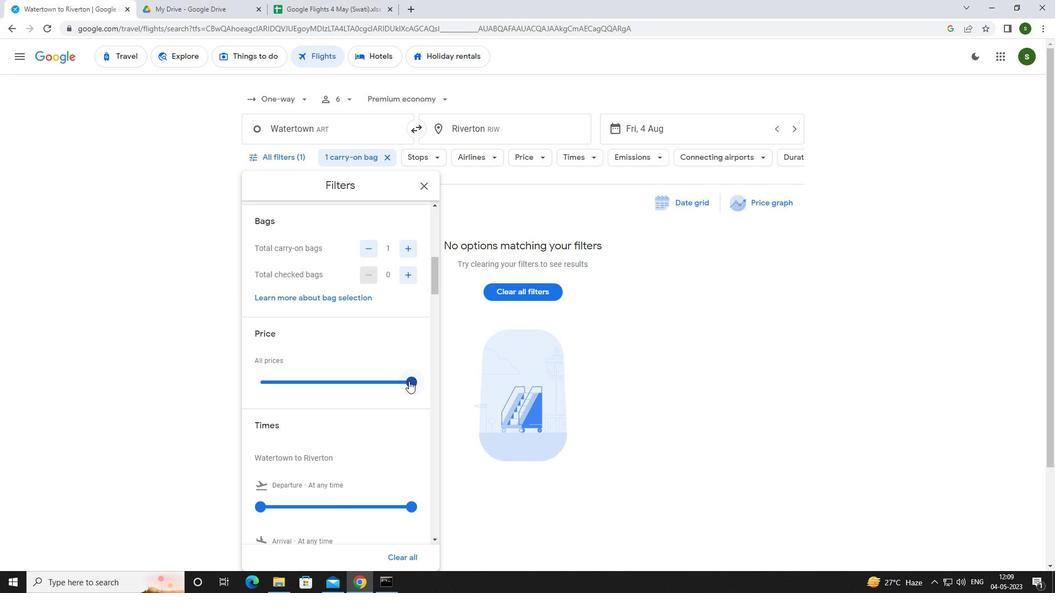 
Action: Mouse scrolled (409, 381) with delta (0, 0)
Screenshot: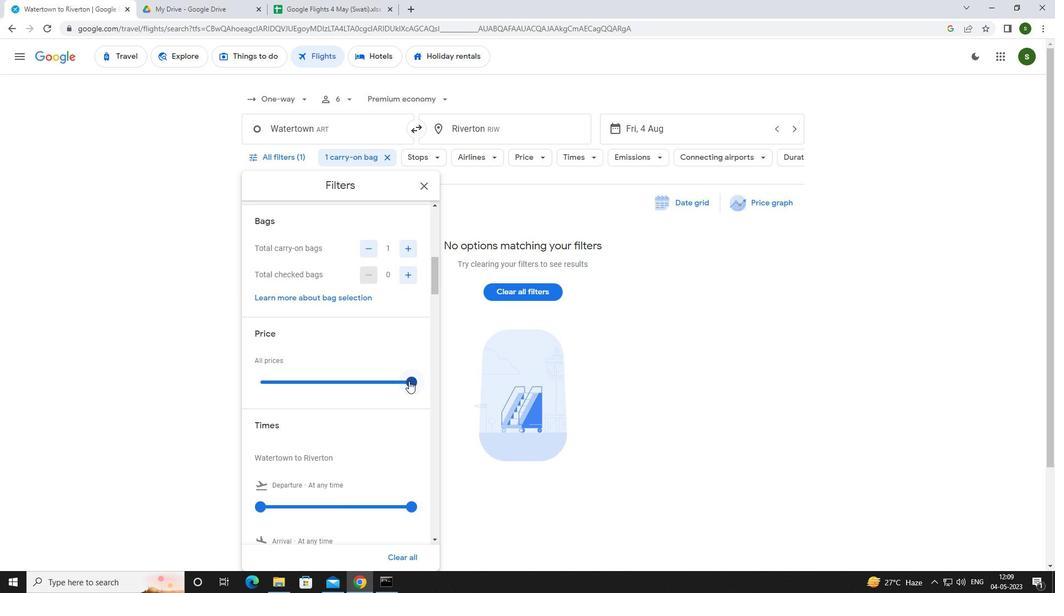 
Action: Mouse scrolled (409, 381) with delta (0, 0)
Screenshot: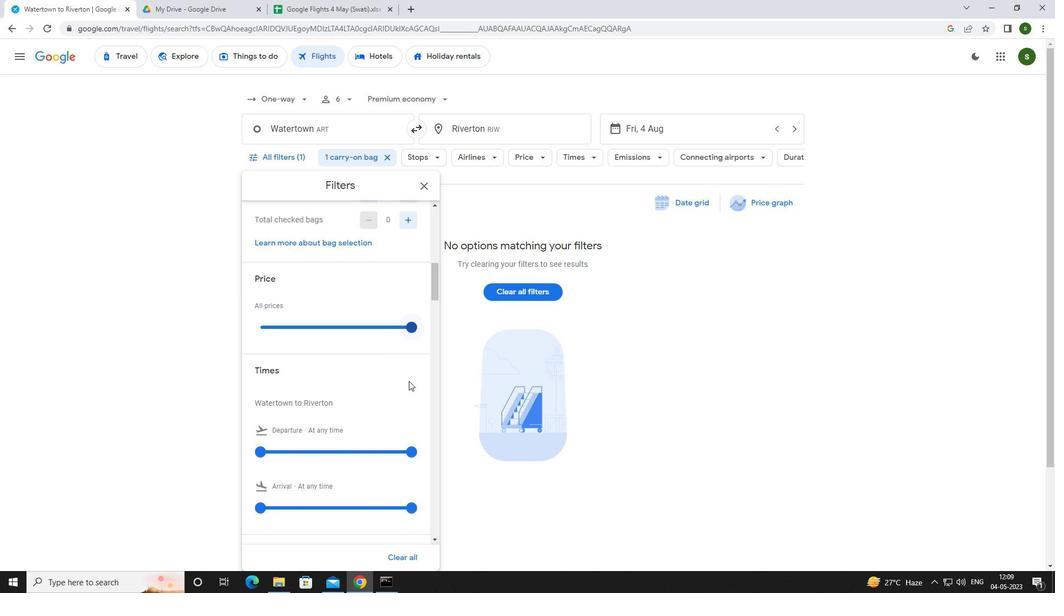 
Action: Mouse moved to (265, 395)
Screenshot: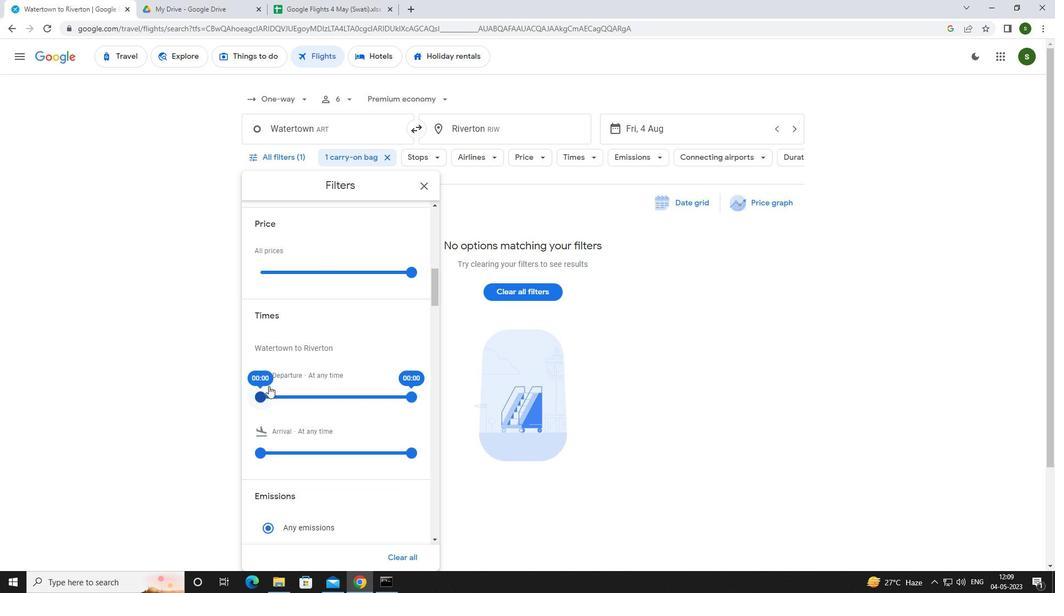 
Action: Mouse pressed left at (265, 395)
Screenshot: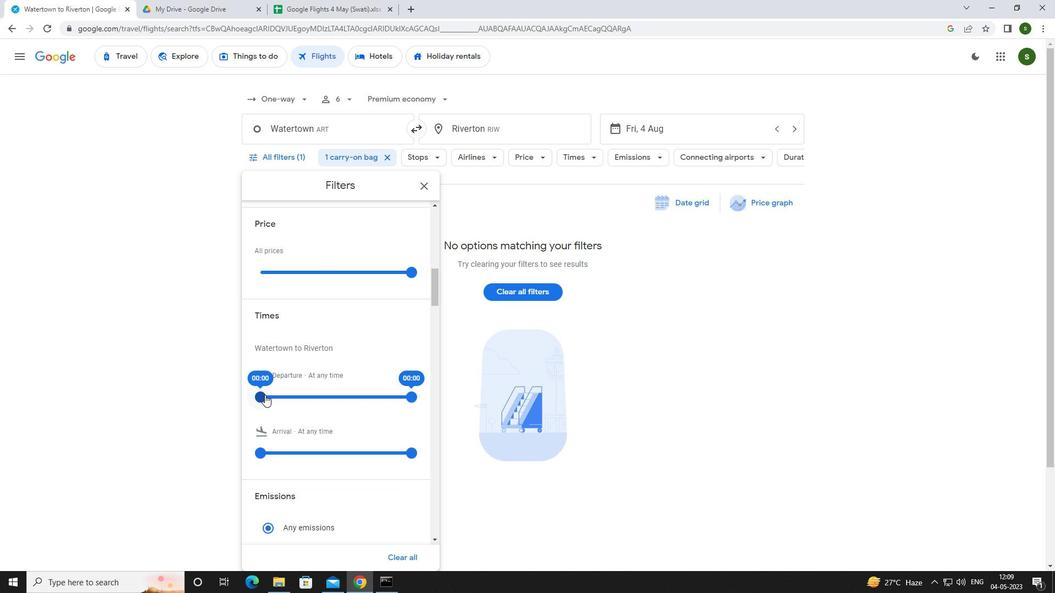 
Action: Mouse moved to (609, 392)
Screenshot: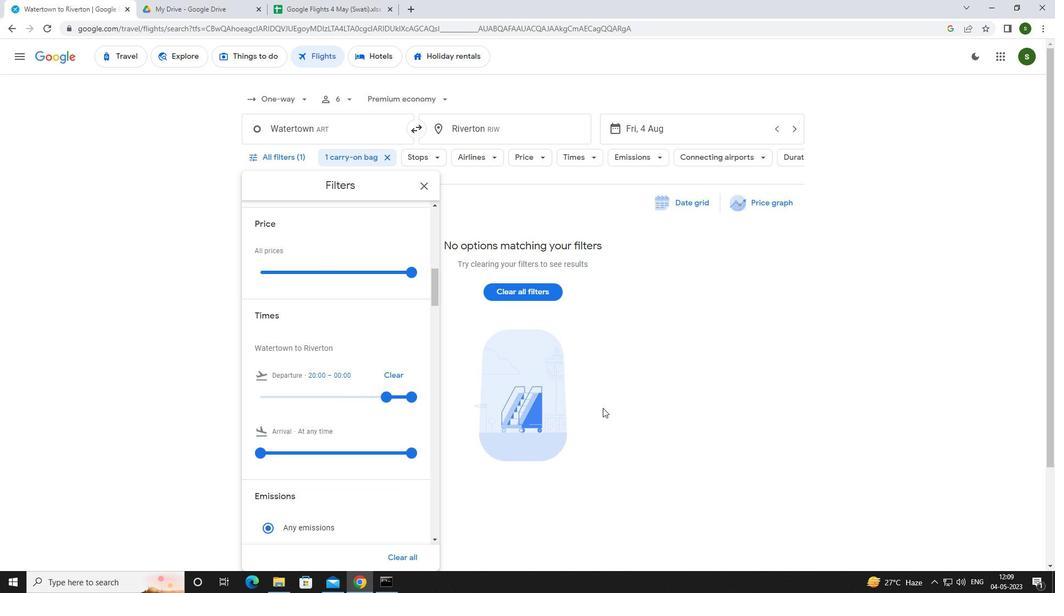 
Action: Mouse pressed left at (609, 392)
Screenshot: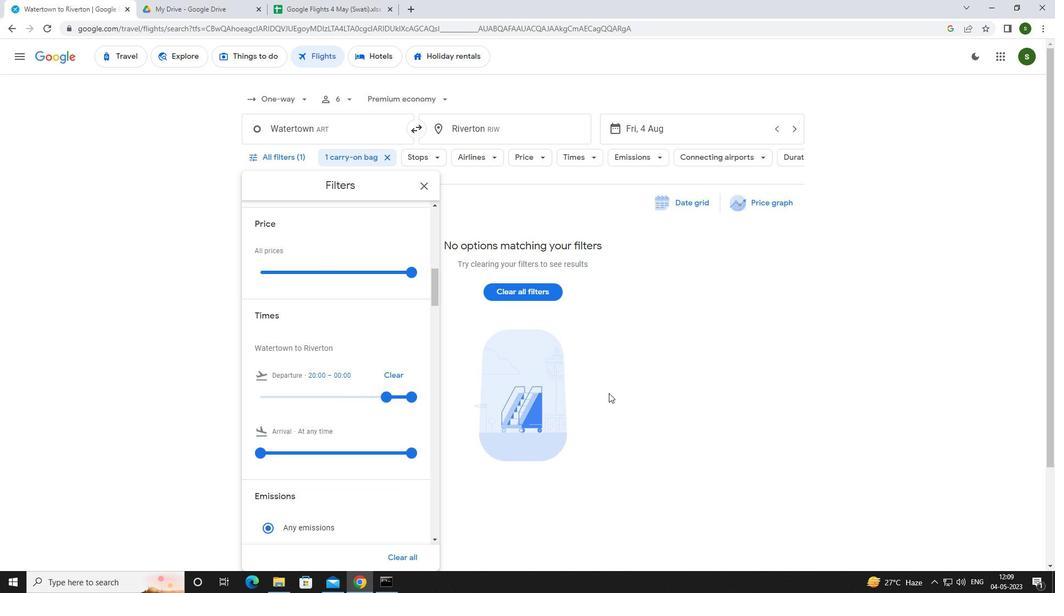 
